 Task: Install file management extensions for organizing and managing files.
Action: Mouse moved to (981, 23)
Screenshot: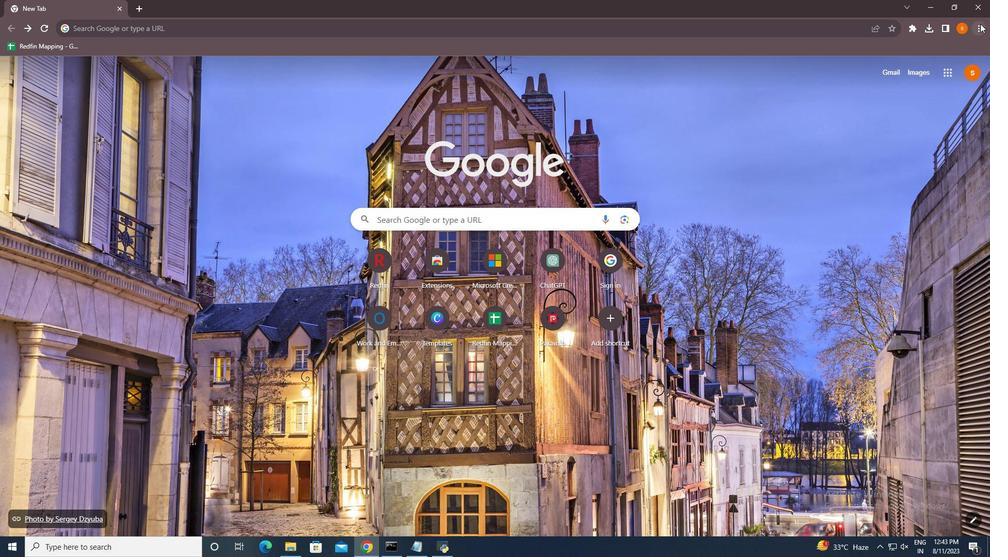
Action: Mouse pressed left at (981, 23)
Screenshot: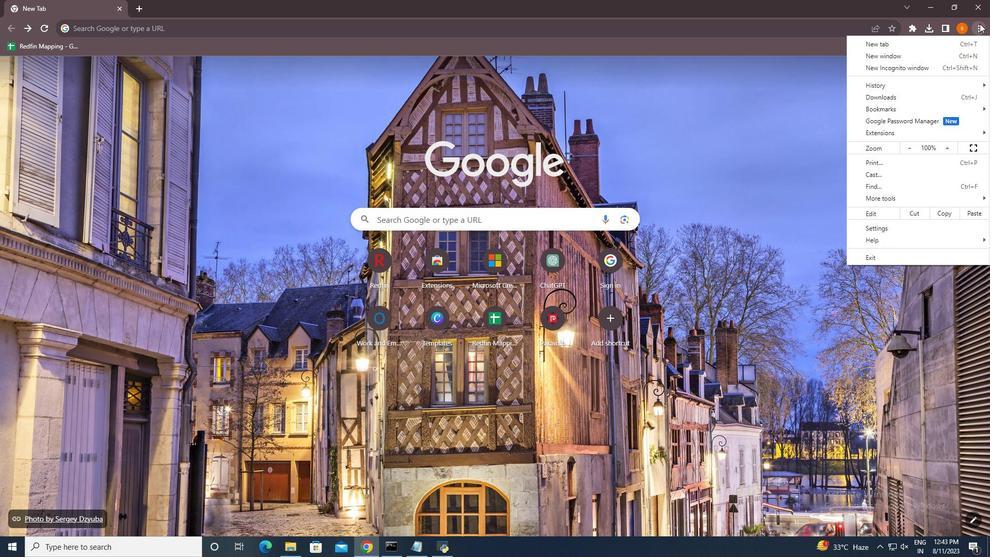 
Action: Mouse moved to (869, 130)
Screenshot: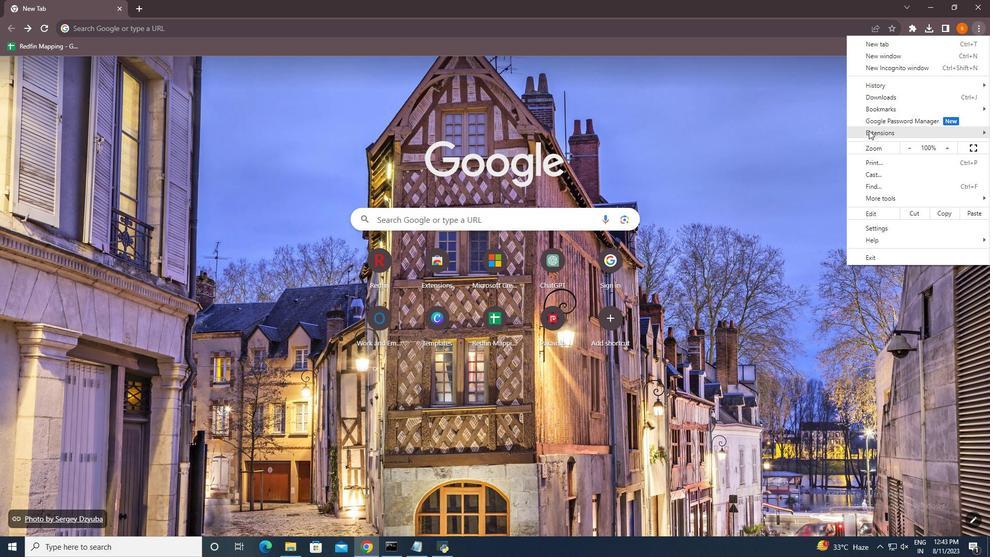 
Action: Mouse pressed left at (869, 130)
Screenshot: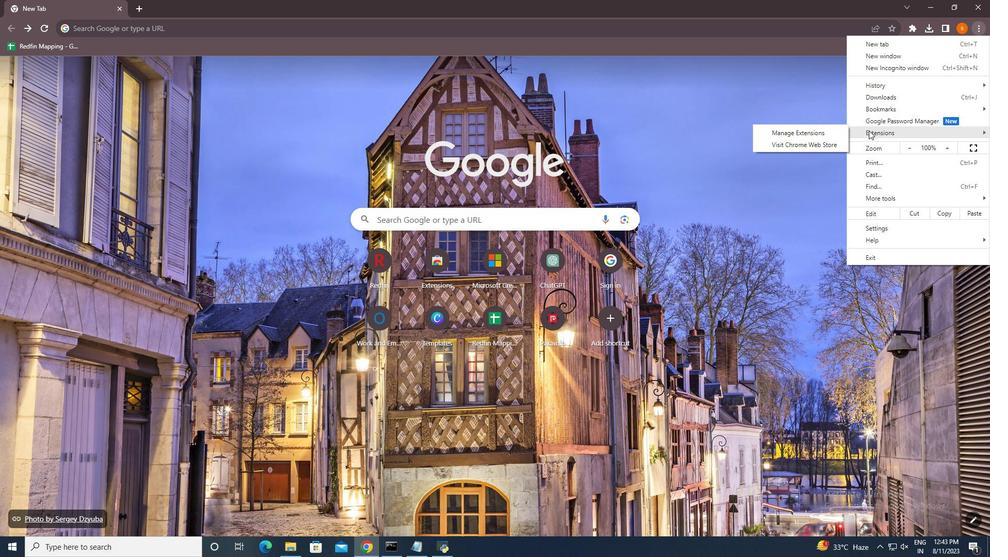 
Action: Mouse moved to (810, 141)
Screenshot: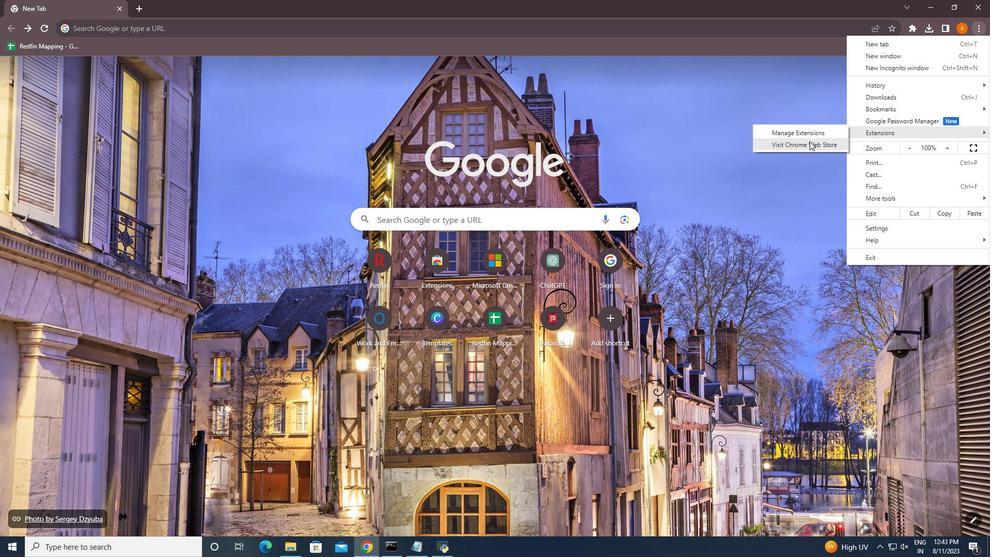 
Action: Mouse pressed left at (810, 141)
Screenshot: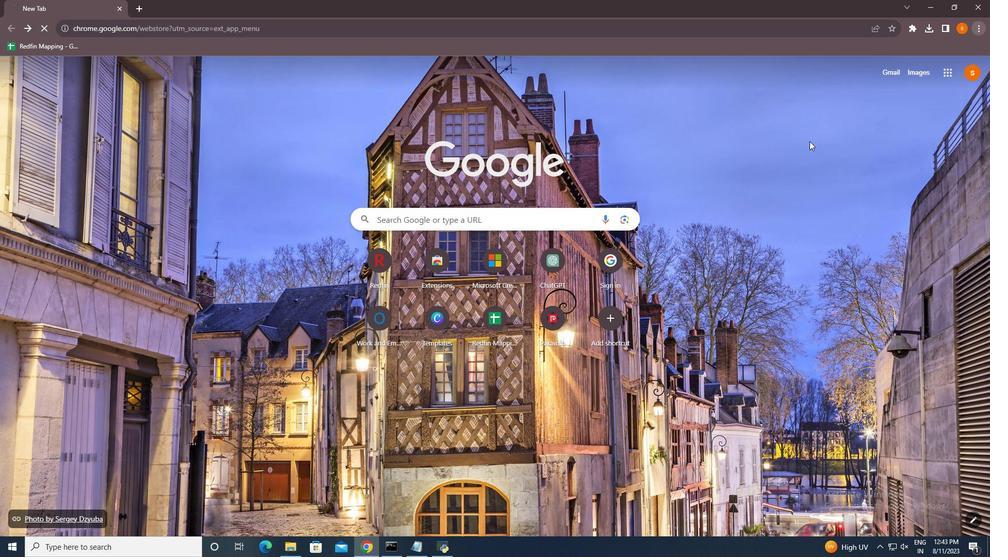 
Action: Mouse moved to (222, 92)
Screenshot: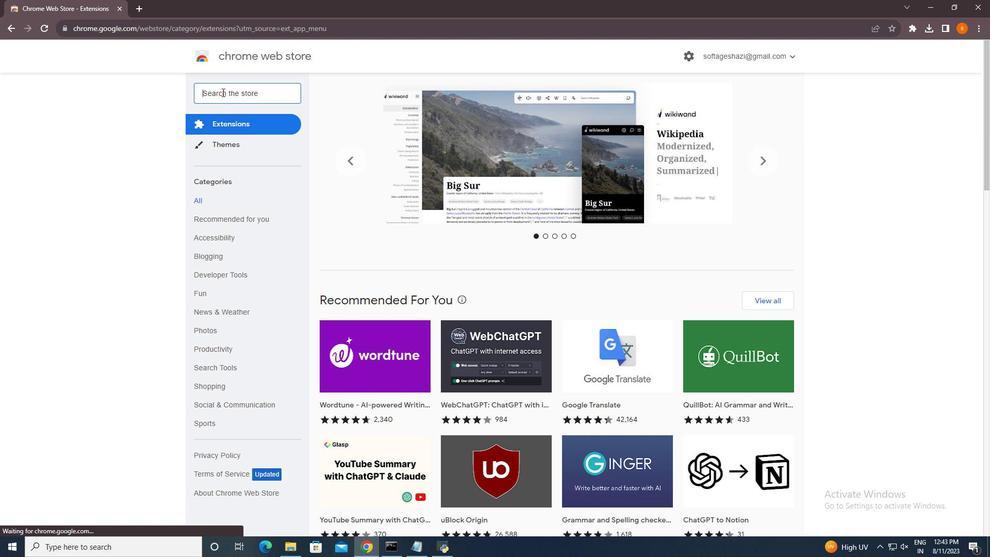 
Action: Mouse pressed left at (222, 92)
Screenshot: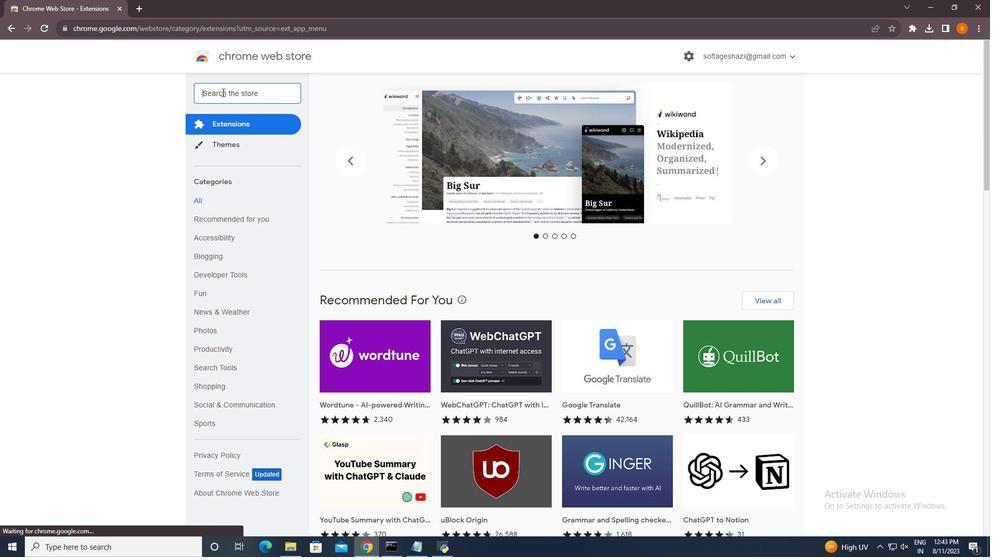 
Action: Key pressed <Key.shift>File<Key.space>managemeb<Key.backspace>nt<Key.enter>
Screenshot: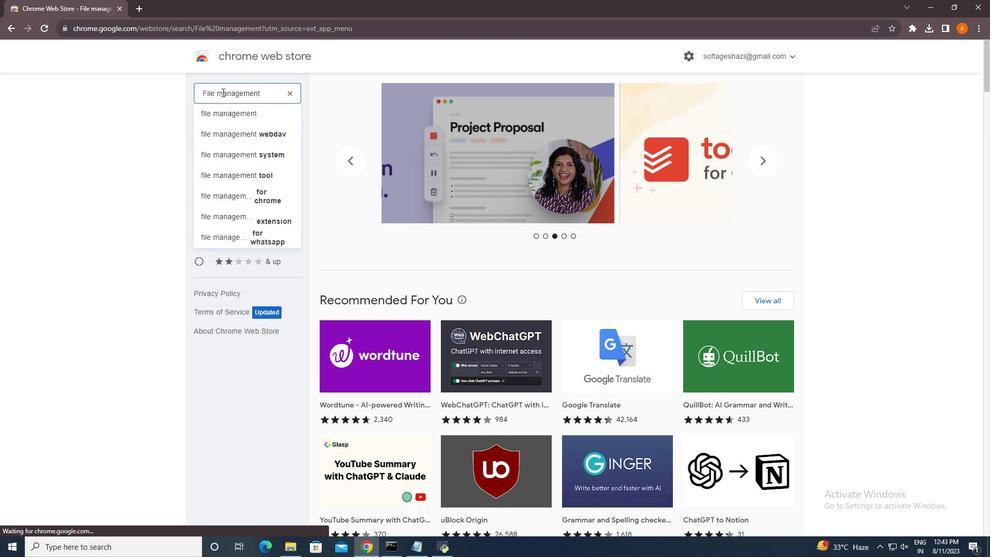 
Action: Mouse moved to (197, 148)
Screenshot: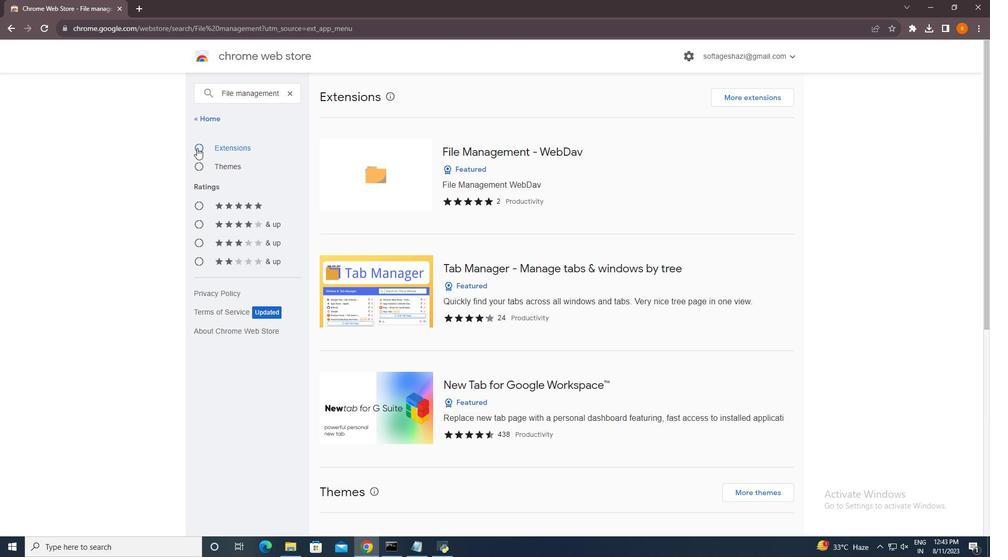 
Action: Mouse pressed left at (197, 148)
Screenshot: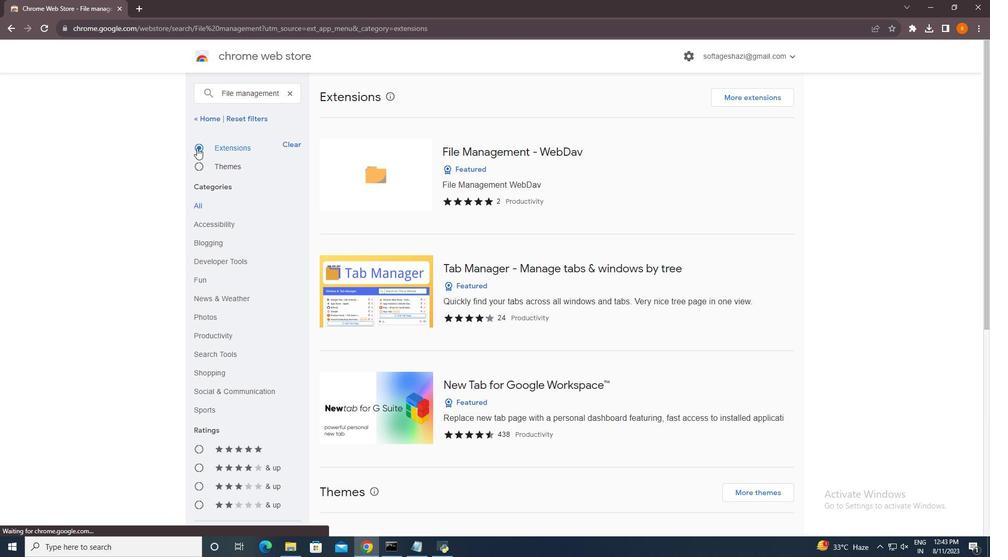 
Action: Mouse moved to (497, 104)
Screenshot: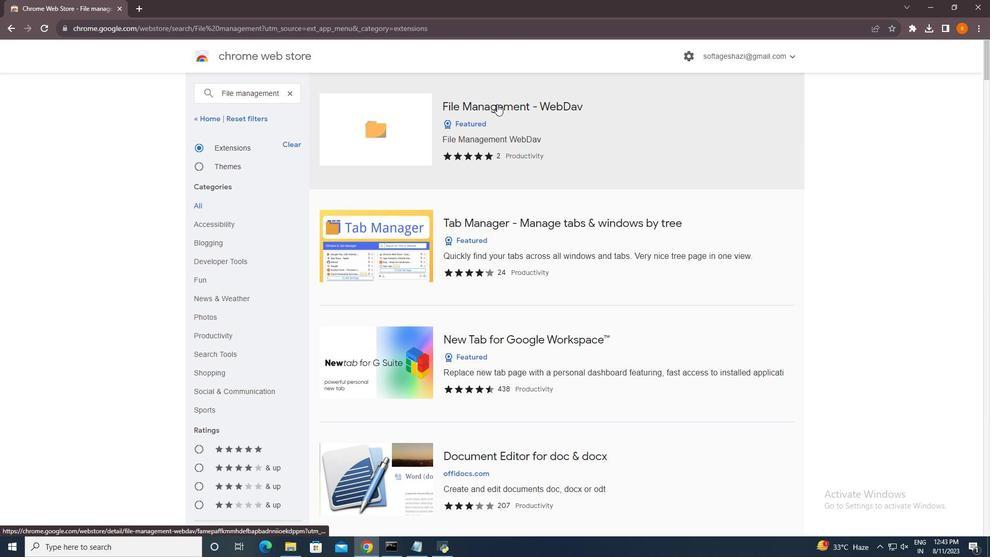 
Action: Mouse pressed left at (497, 104)
Screenshot: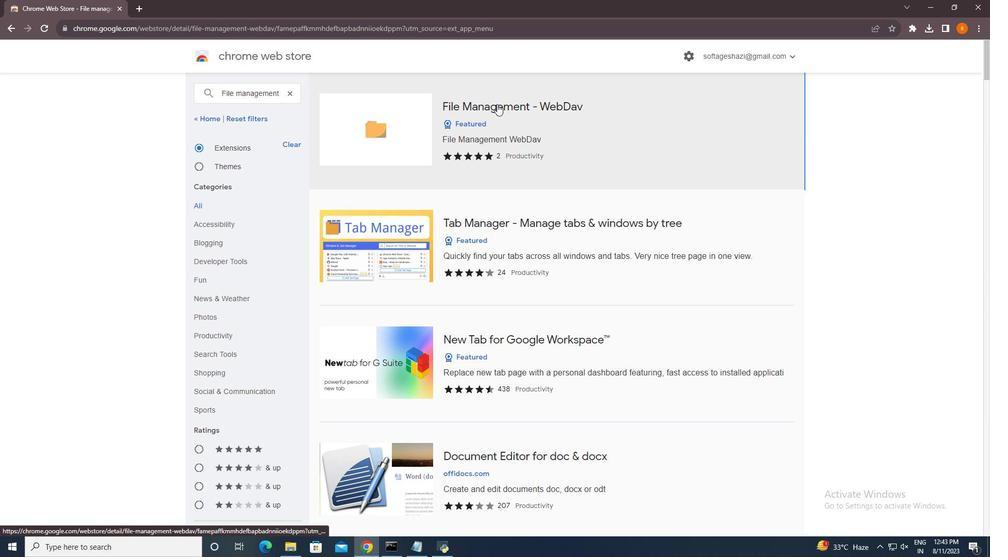 
Action: Mouse moved to (720, 125)
Screenshot: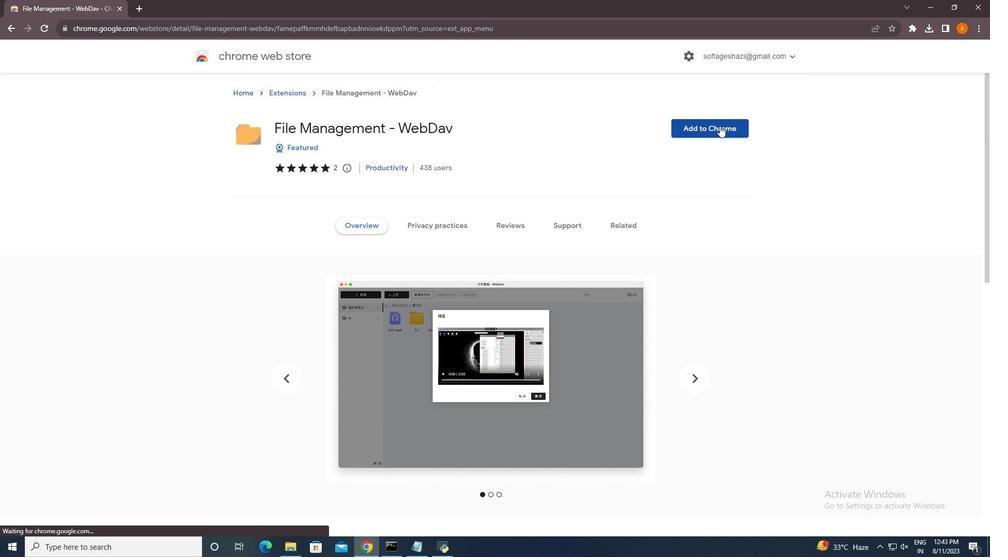 
Action: Mouse pressed left at (720, 125)
Screenshot: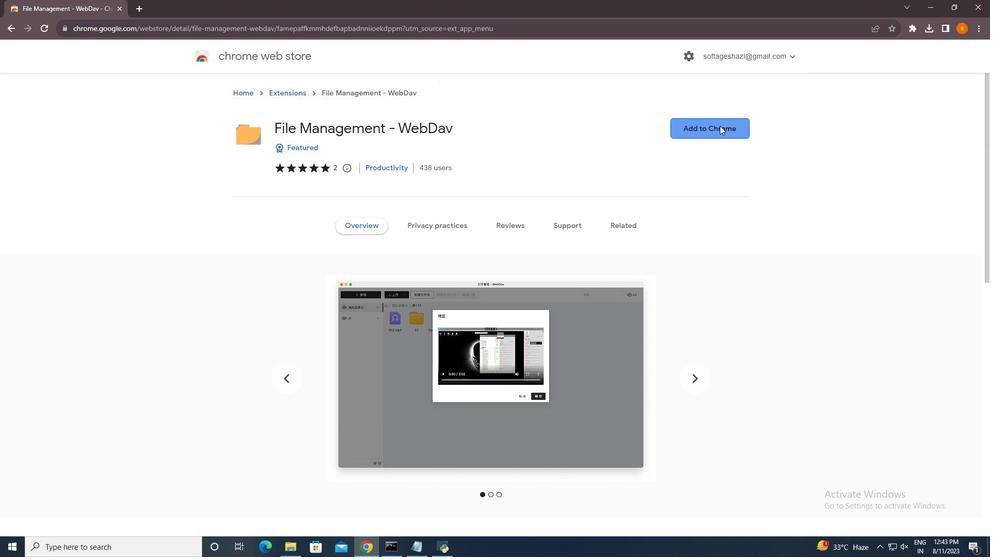 
Action: Mouse moved to (511, 131)
Screenshot: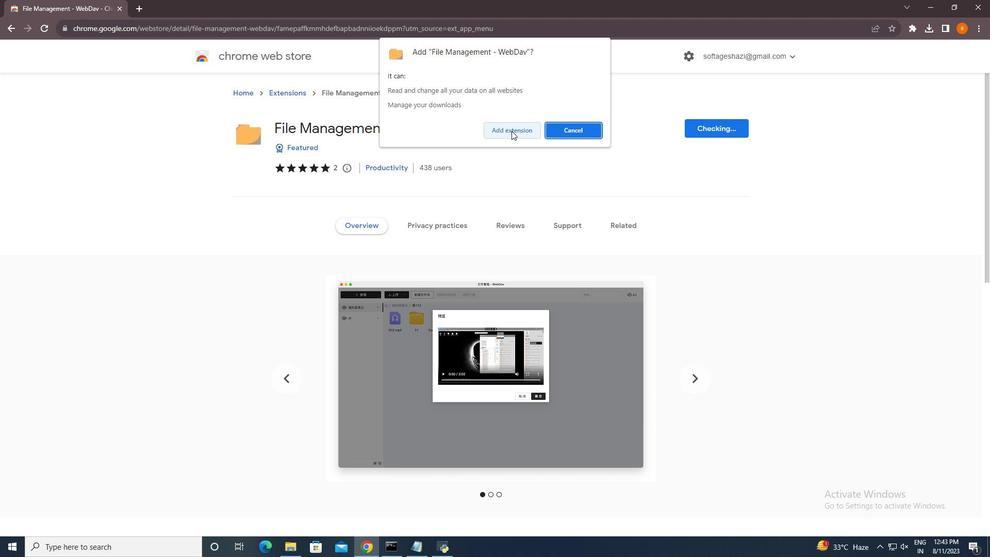 
Action: Mouse pressed left at (511, 131)
Screenshot: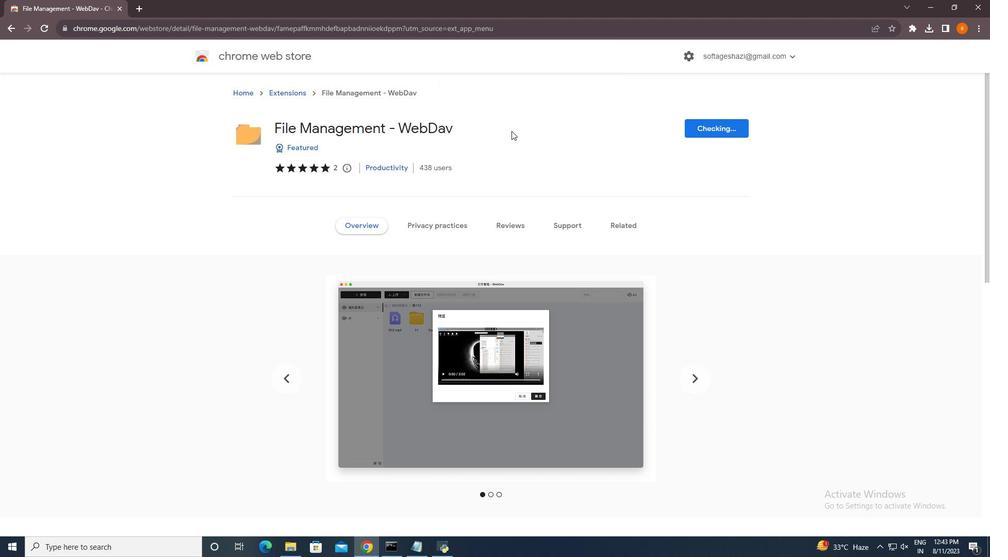 
Action: Mouse moved to (834, 48)
Screenshot: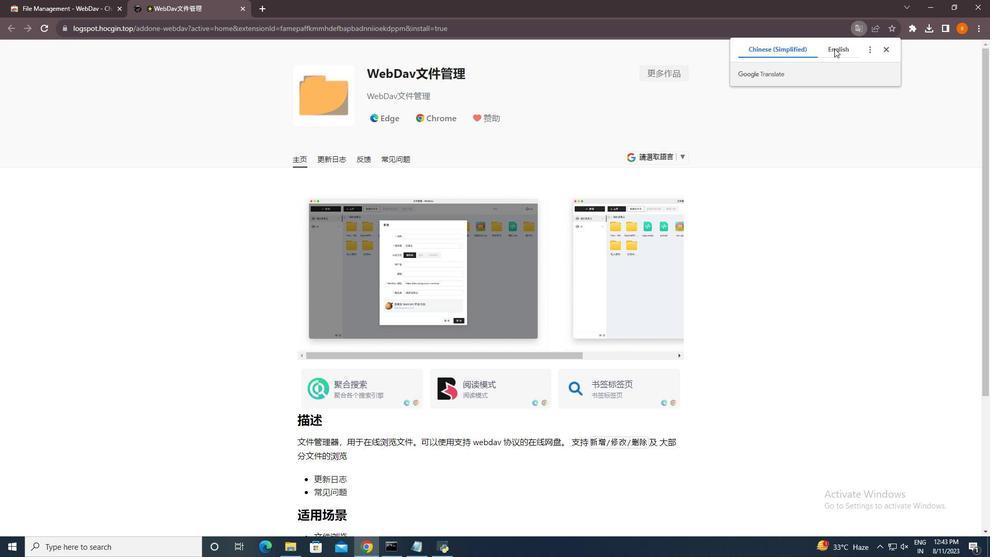 
Action: Mouse pressed left at (834, 48)
Screenshot: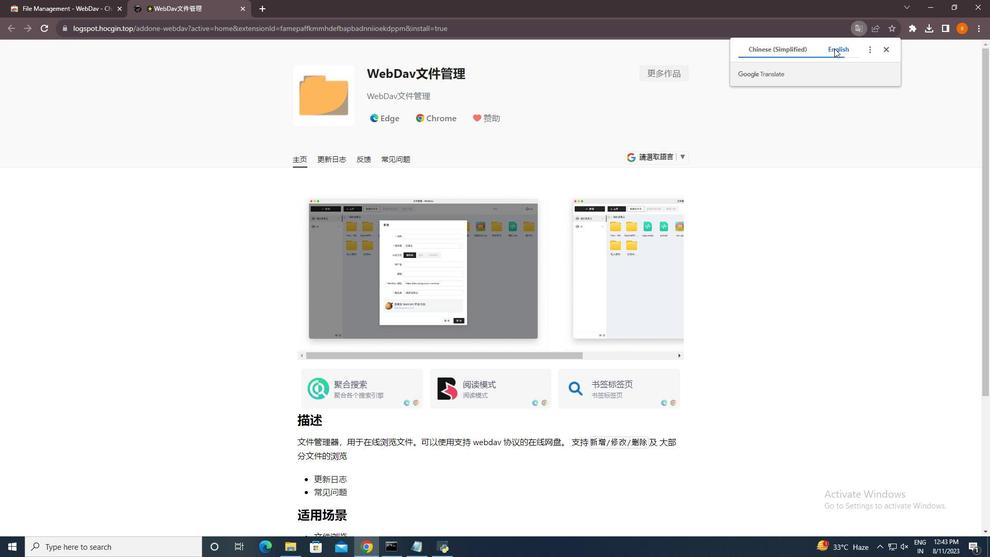 
Action: Mouse moved to (444, 260)
Screenshot: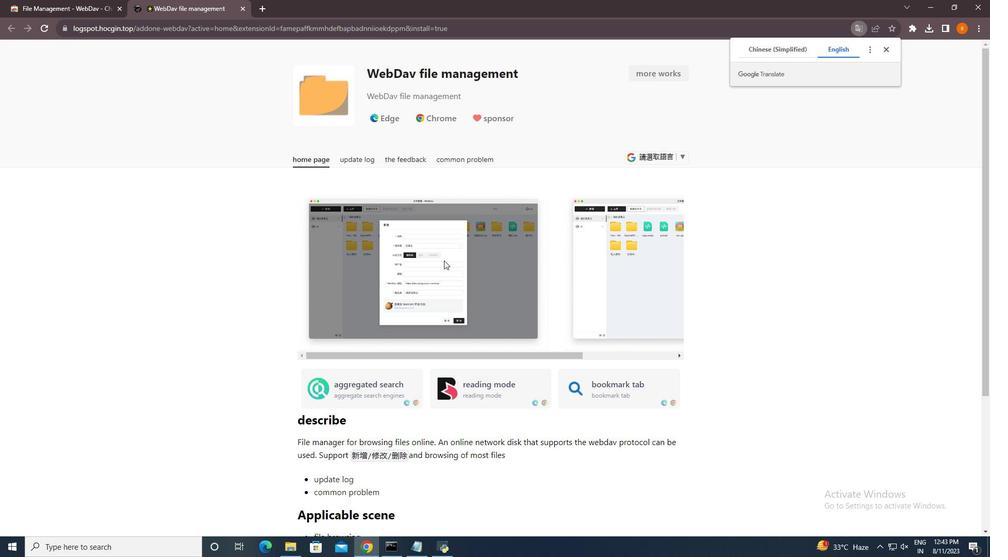 
Action: Mouse scrolled (444, 260) with delta (0, 0)
Screenshot: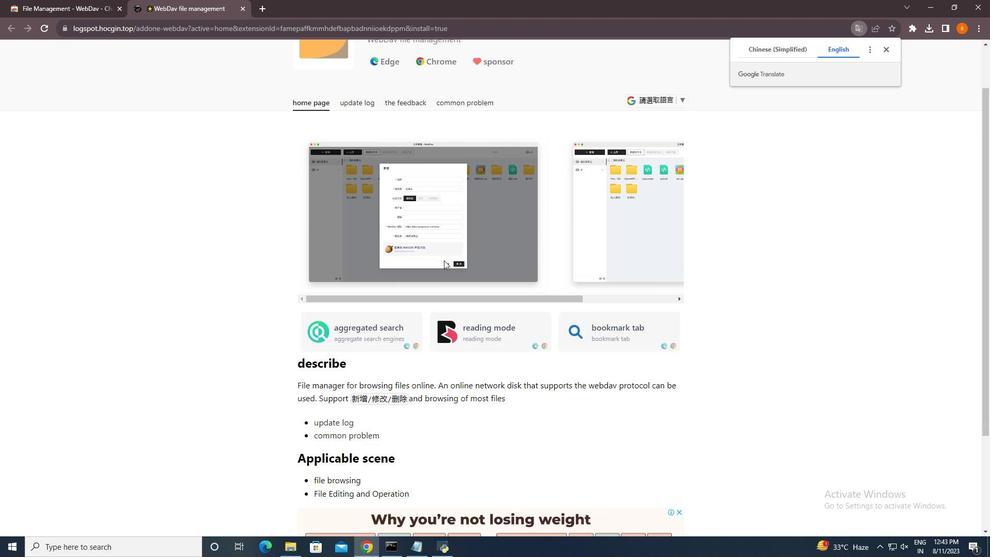 
Action: Mouse scrolled (444, 260) with delta (0, 0)
Screenshot: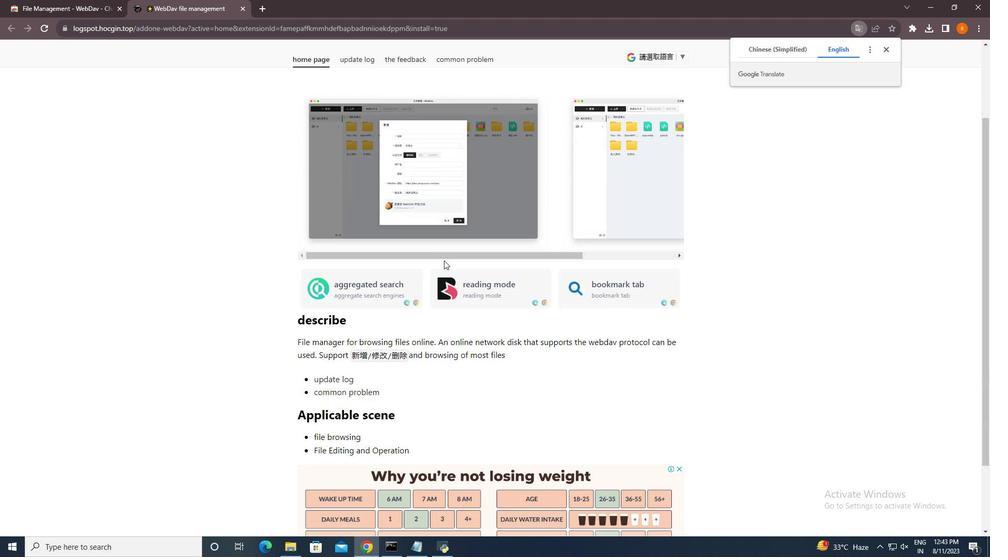 
Action: Mouse scrolled (444, 260) with delta (0, 0)
Screenshot: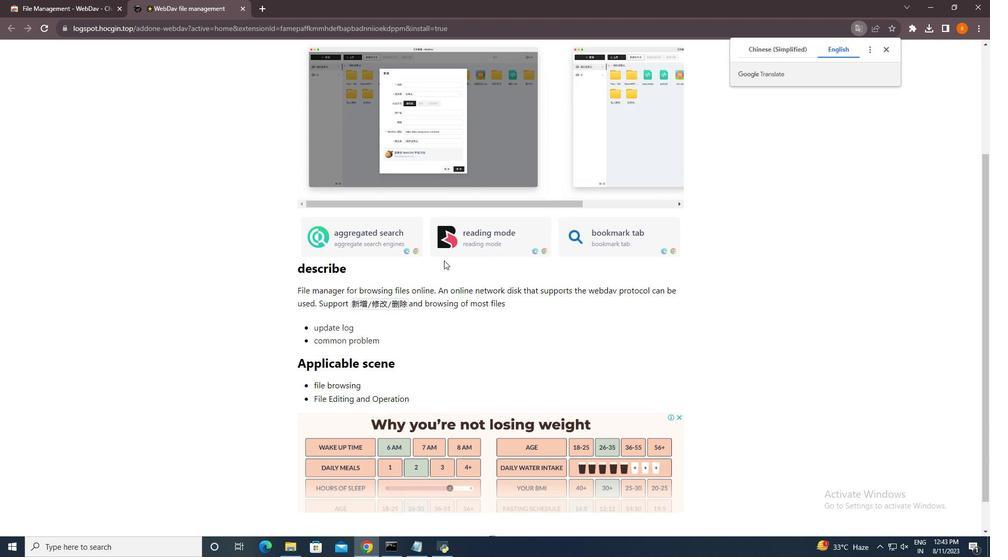 
Action: Mouse scrolled (444, 260) with delta (0, 0)
Screenshot: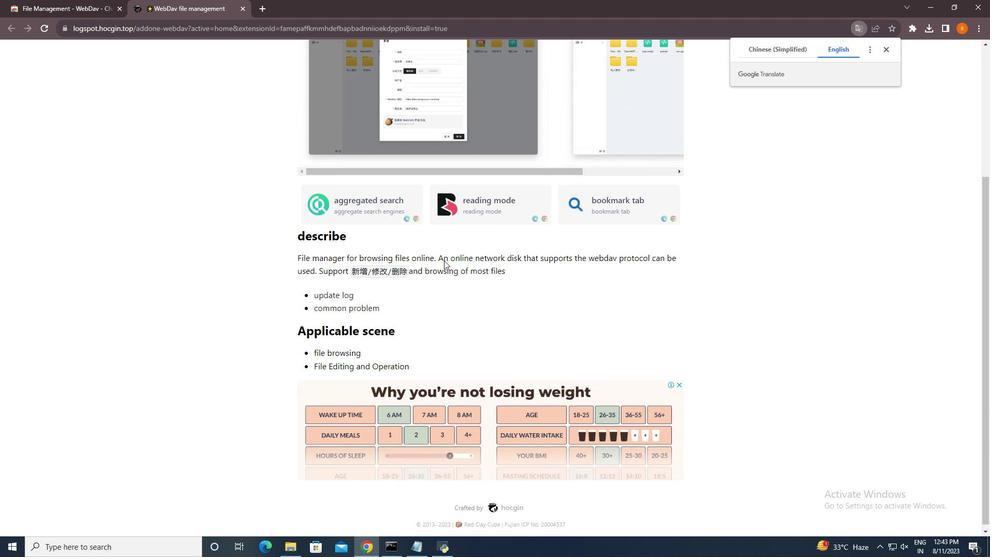 
Action: Mouse scrolled (444, 260) with delta (0, 0)
Screenshot: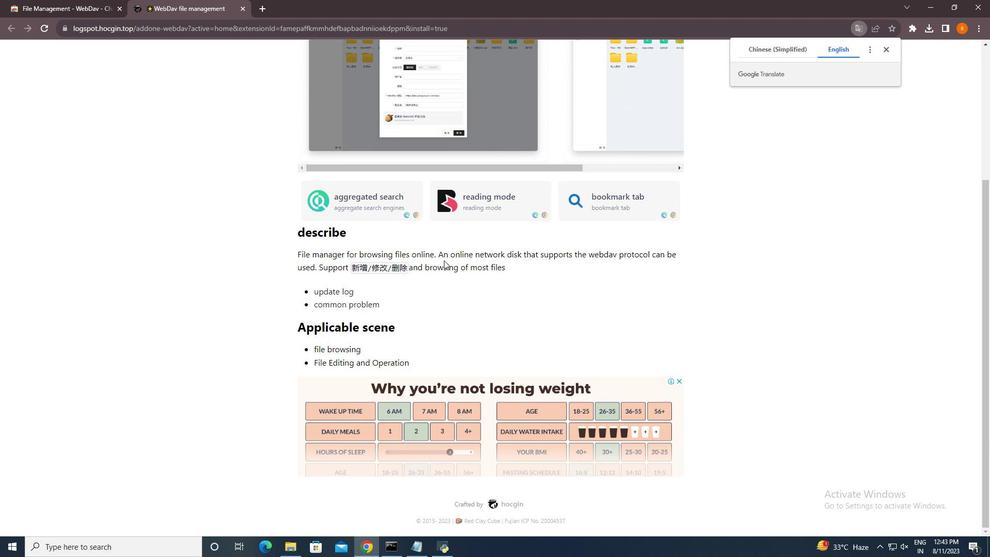 
Action: Mouse scrolled (444, 260) with delta (0, 0)
Screenshot: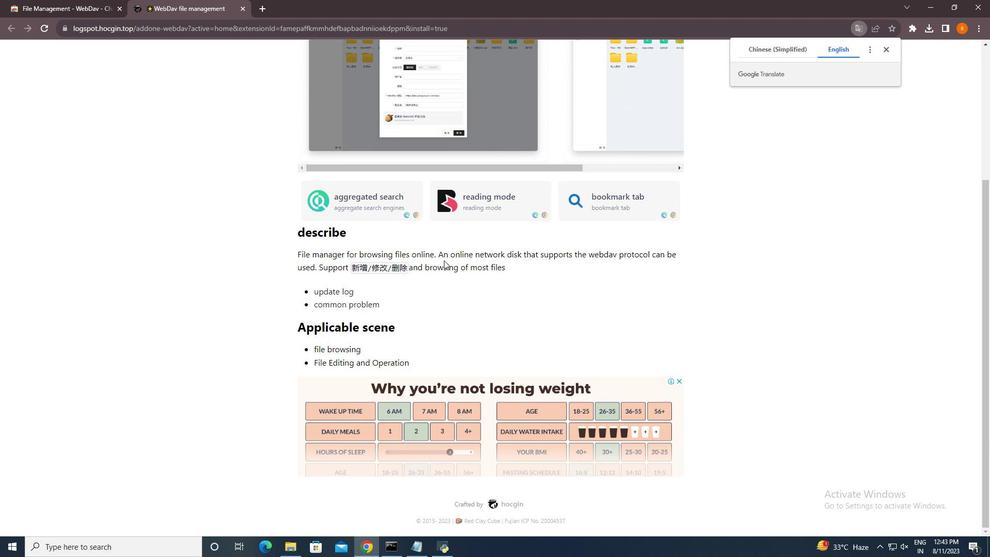 
Action: Mouse scrolled (444, 260) with delta (0, 0)
Screenshot: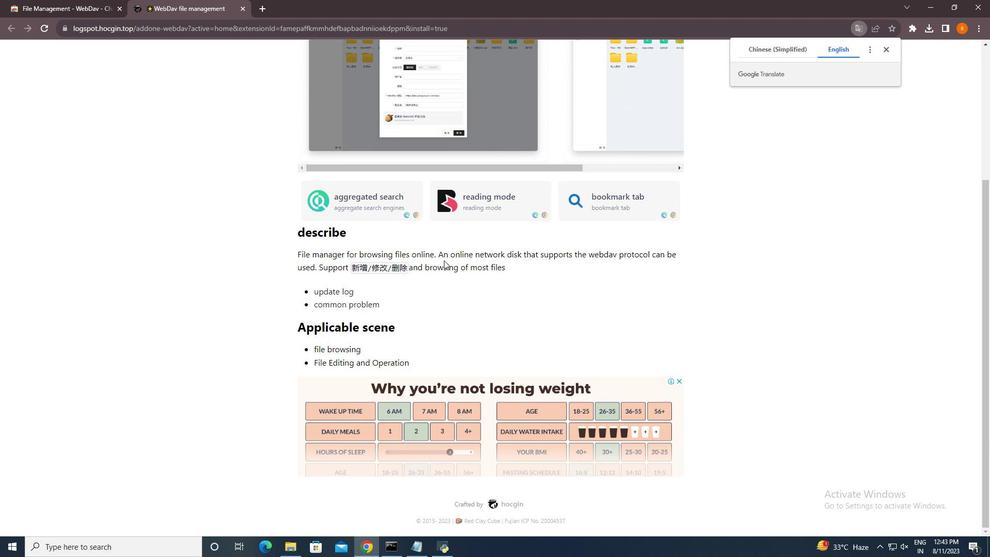 
Action: Mouse scrolled (444, 260) with delta (0, 0)
Screenshot: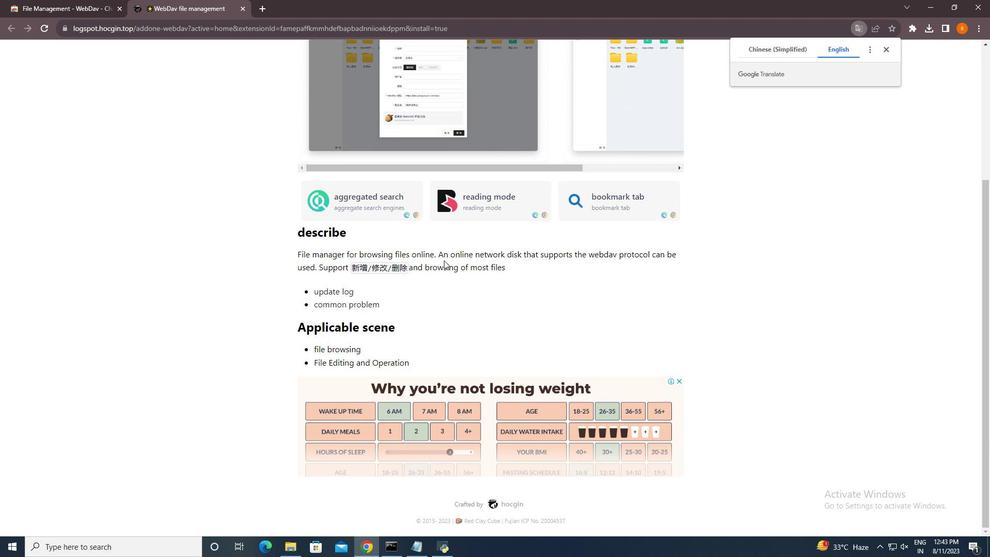 
Action: Mouse scrolled (444, 260) with delta (0, 0)
Screenshot: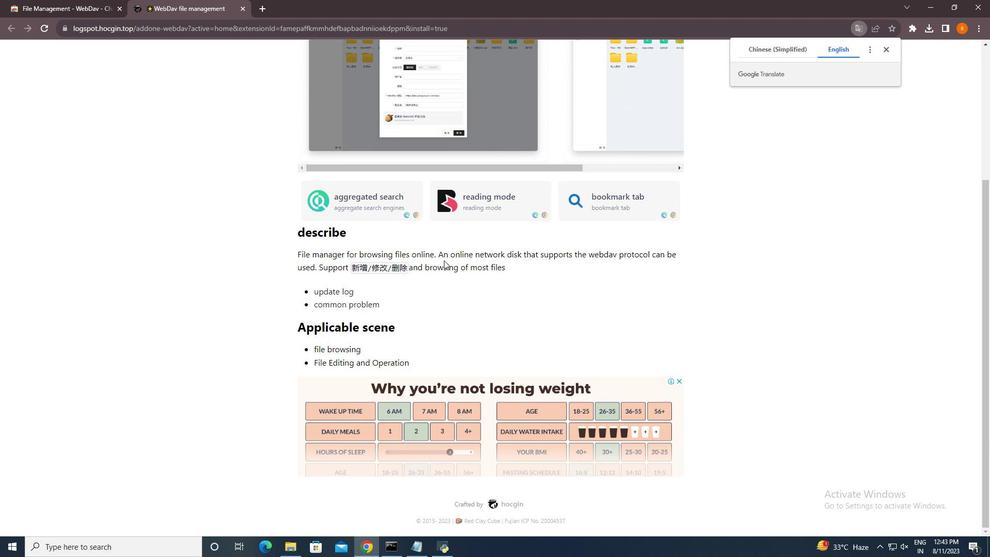 
Action: Mouse scrolled (444, 260) with delta (0, 0)
Screenshot: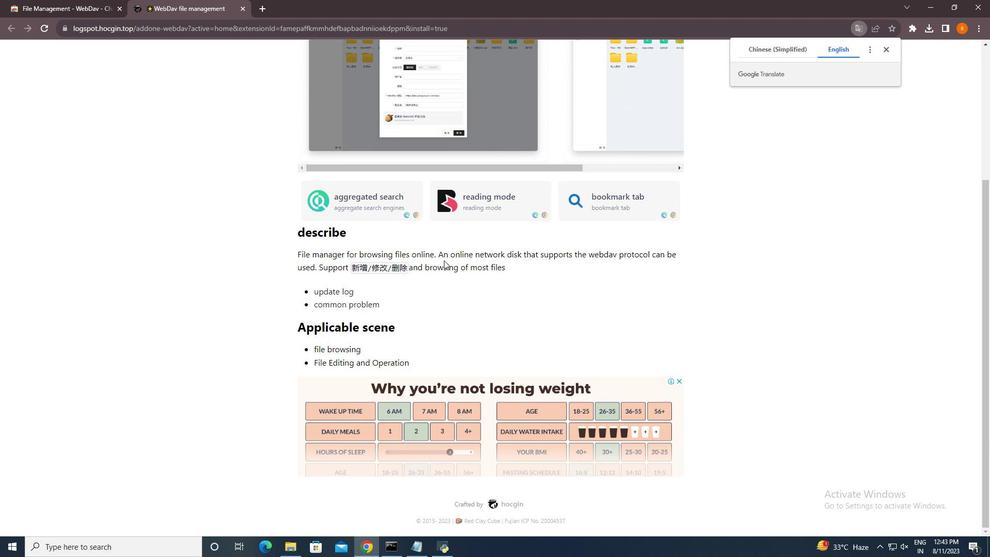 
Action: Mouse scrolled (444, 261) with delta (0, 0)
Screenshot: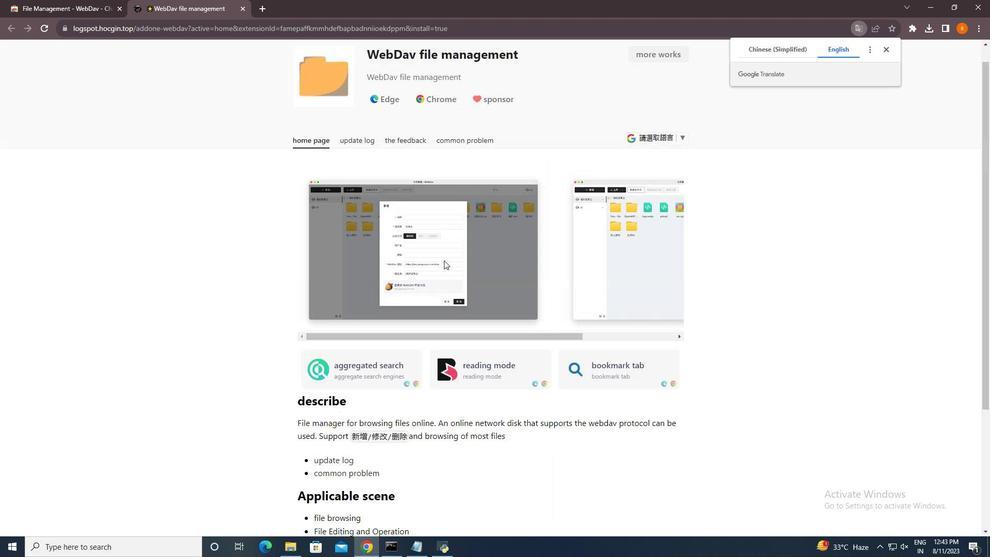 
Action: Mouse scrolled (444, 261) with delta (0, 0)
Screenshot: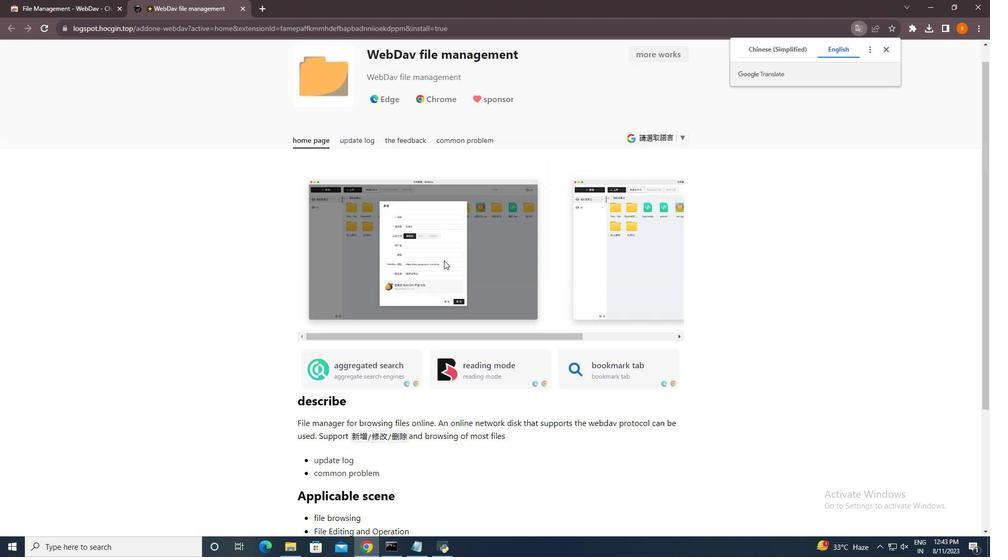 
Action: Mouse scrolled (444, 261) with delta (0, 0)
Screenshot: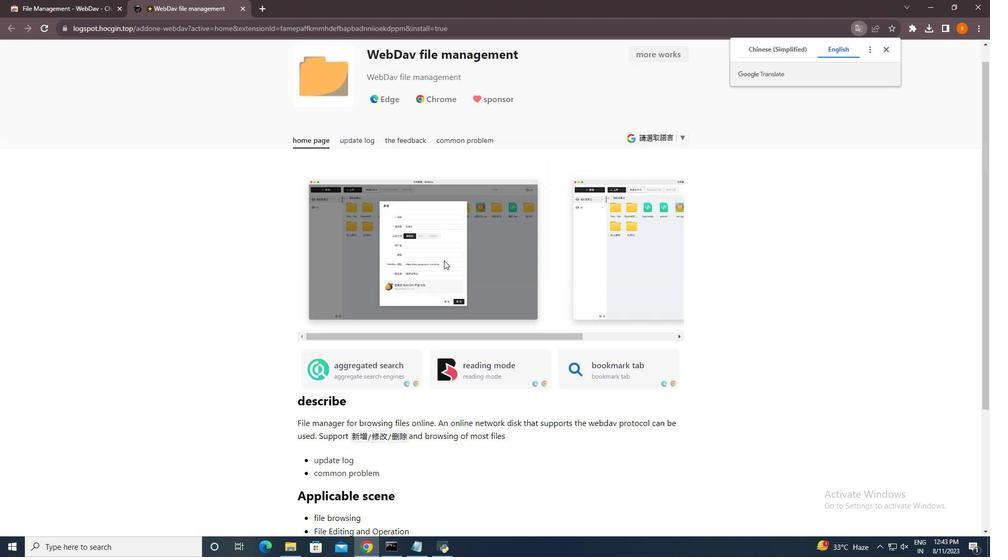 
Action: Mouse scrolled (444, 261) with delta (0, 0)
Screenshot: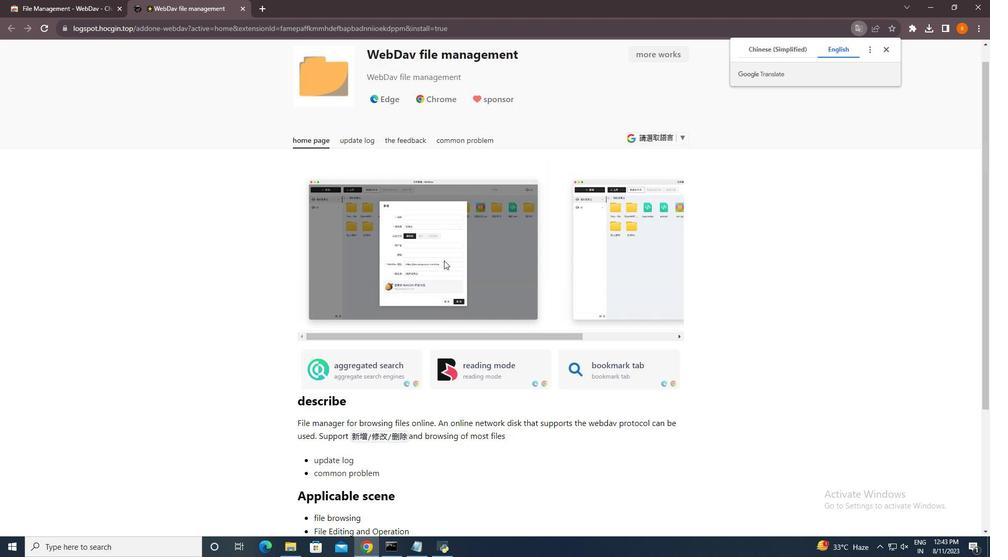 
Action: Mouse scrolled (444, 261) with delta (0, 0)
Screenshot: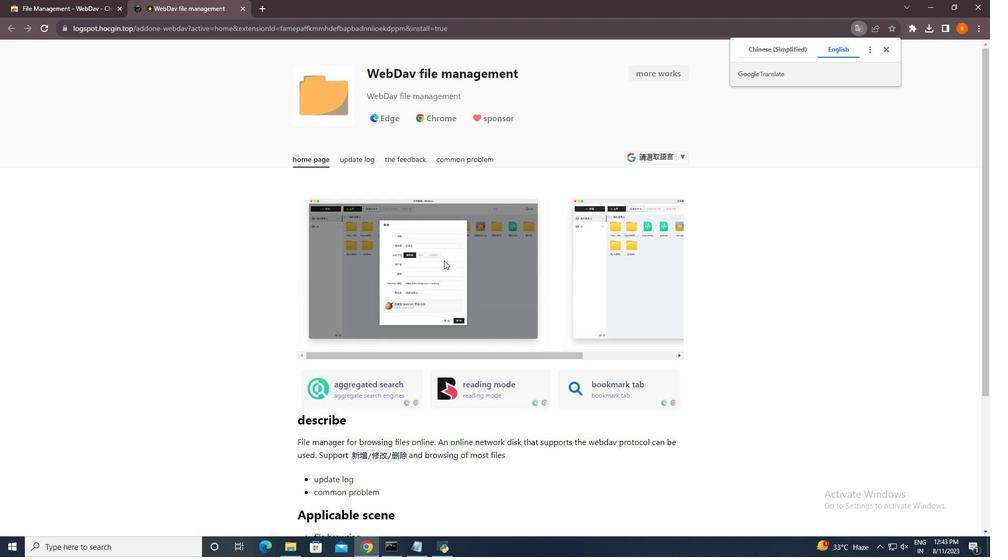 
Action: Mouse scrolled (444, 261) with delta (0, 0)
Screenshot: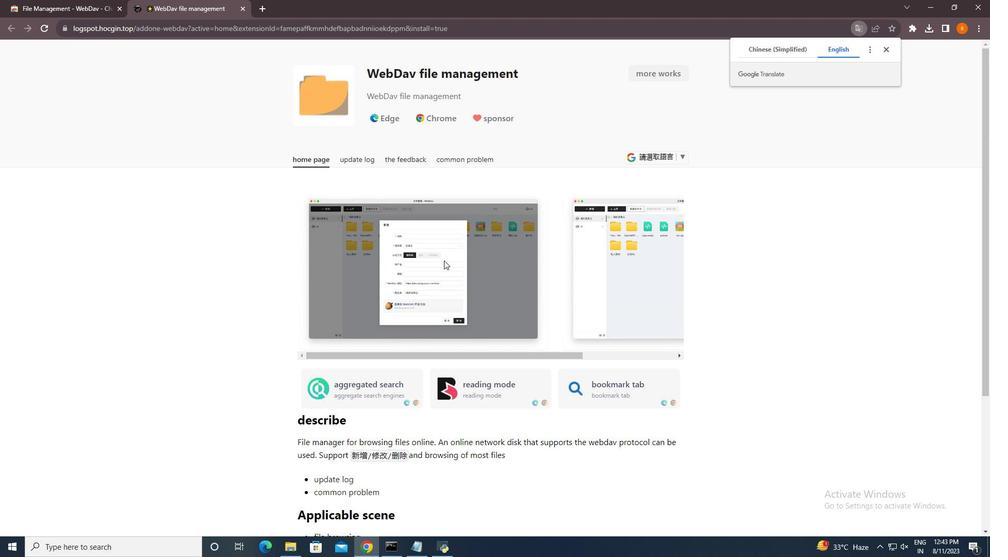 
Action: Mouse scrolled (444, 261) with delta (0, 0)
Screenshot: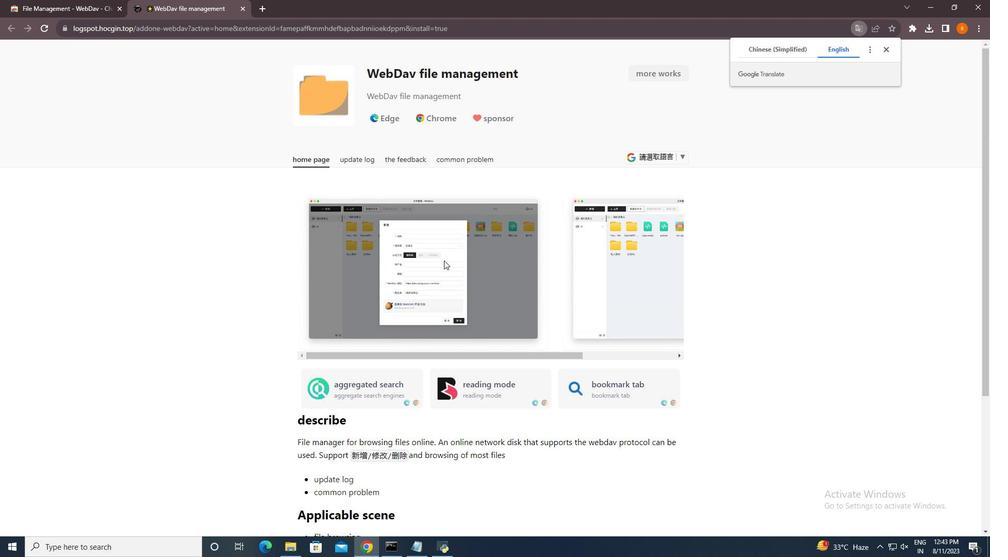 
Action: Mouse scrolled (444, 261) with delta (0, 0)
Screenshot: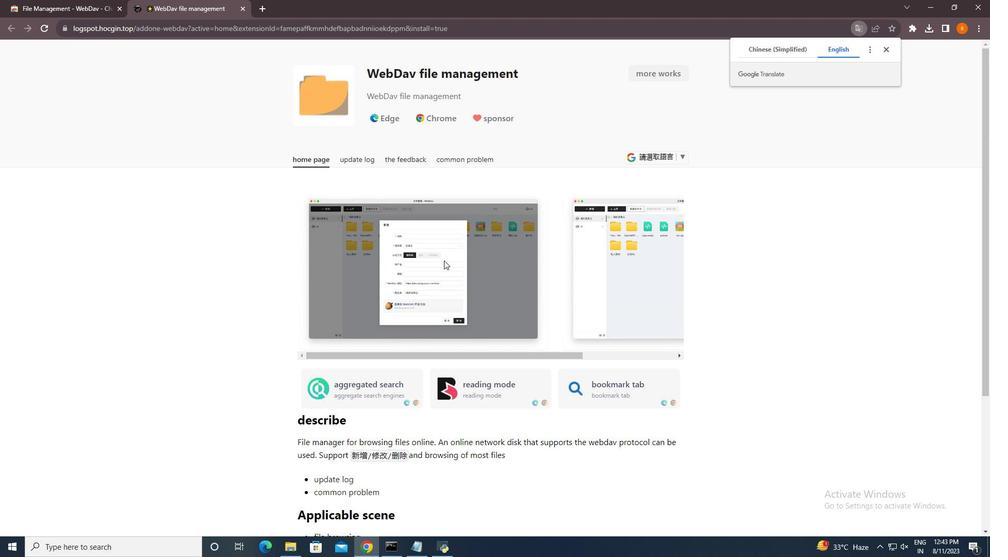 
Action: Mouse scrolled (444, 261) with delta (0, 0)
Screenshot: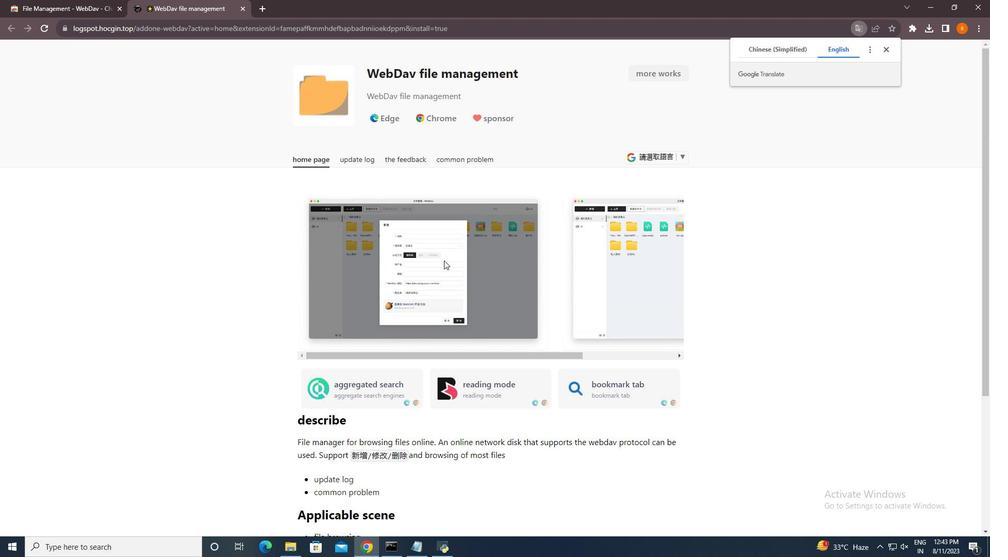 
Action: Mouse scrolled (444, 261) with delta (0, 0)
Screenshot: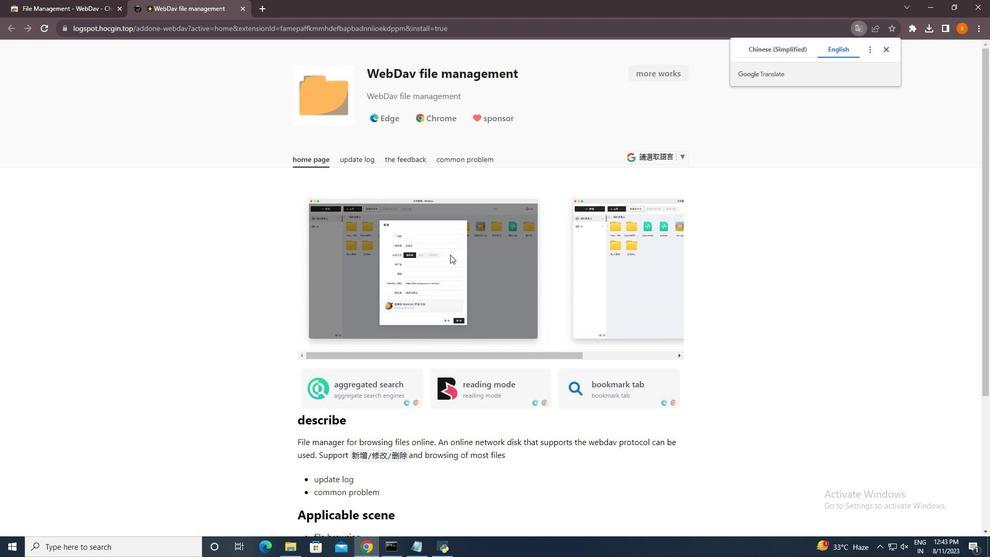 
Action: Mouse moved to (914, 26)
Screenshot: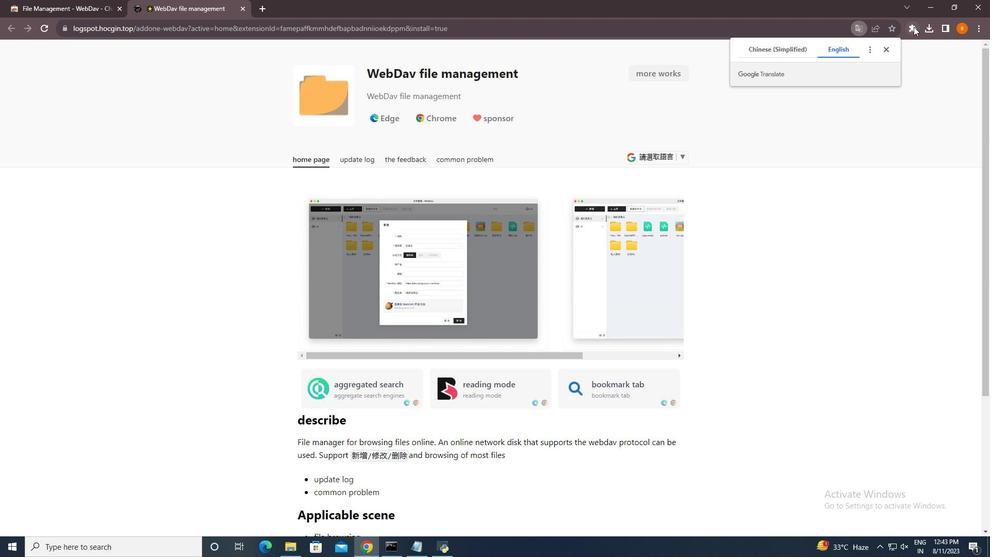 
Action: Mouse pressed left at (914, 26)
Screenshot: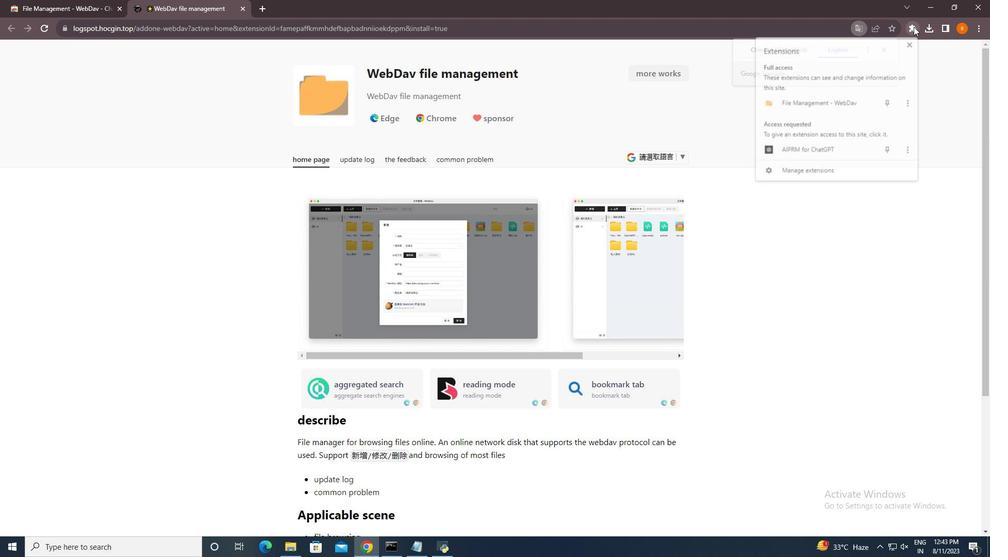 
Action: Mouse moved to (848, 107)
Screenshot: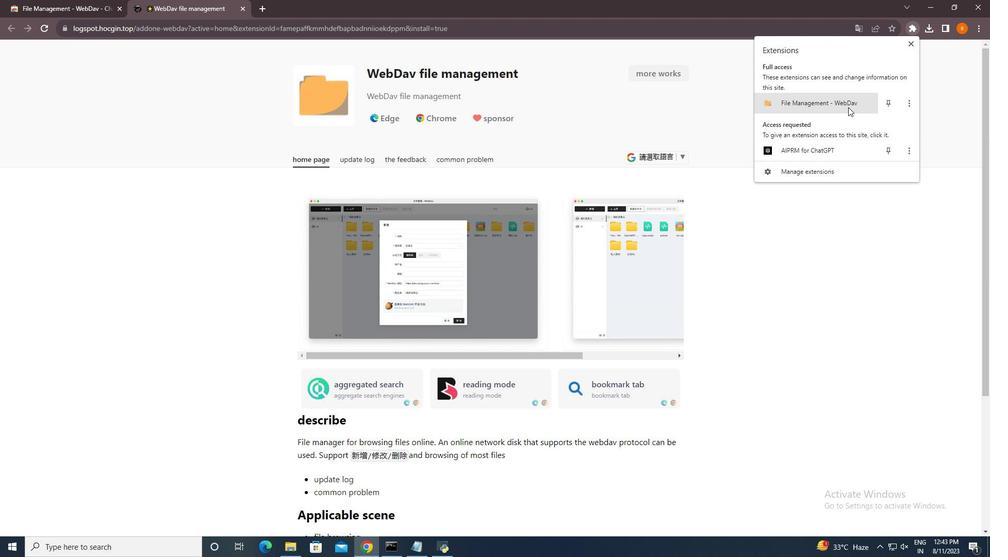
Action: Mouse pressed left at (848, 107)
Screenshot: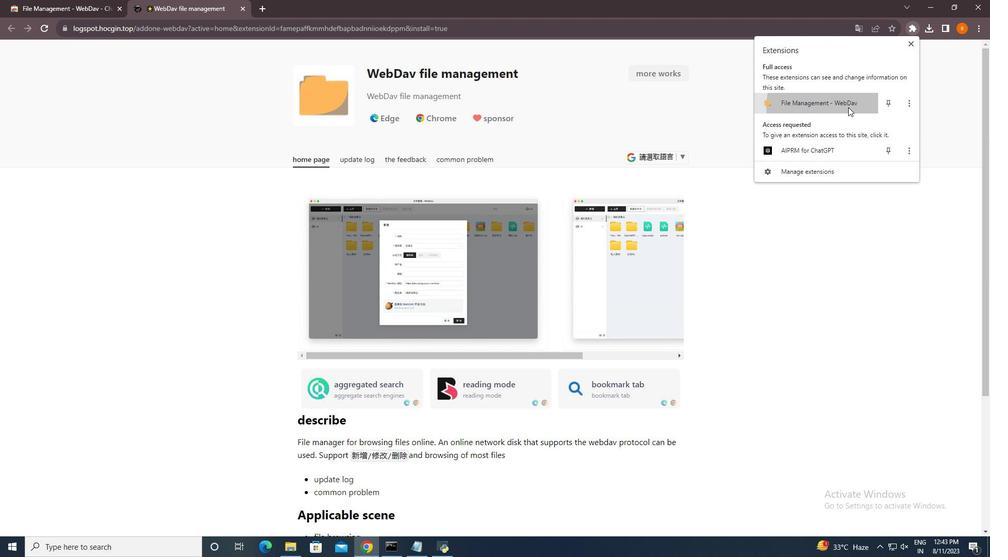 
Action: Mouse moved to (195, 213)
Screenshot: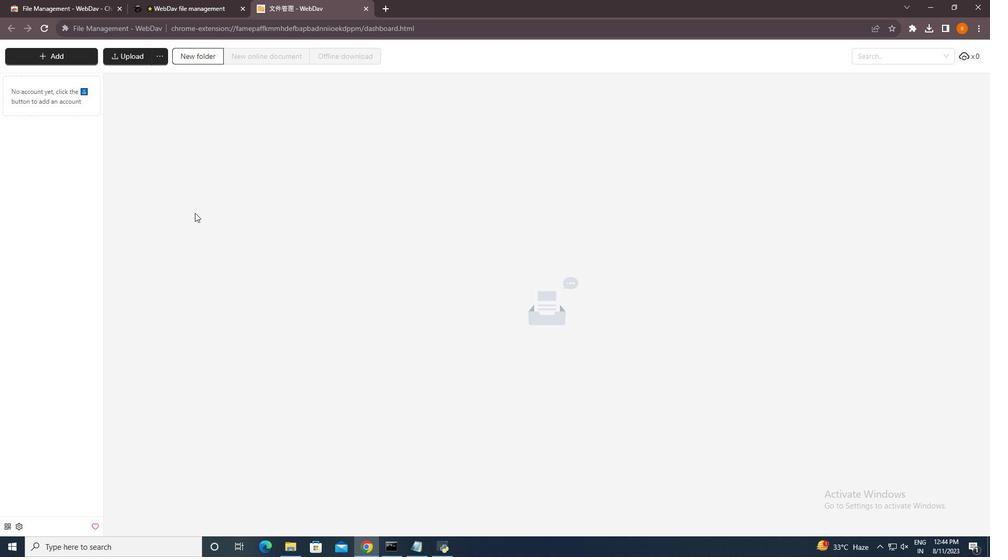 
Action: Mouse pressed left at (195, 213)
Screenshot: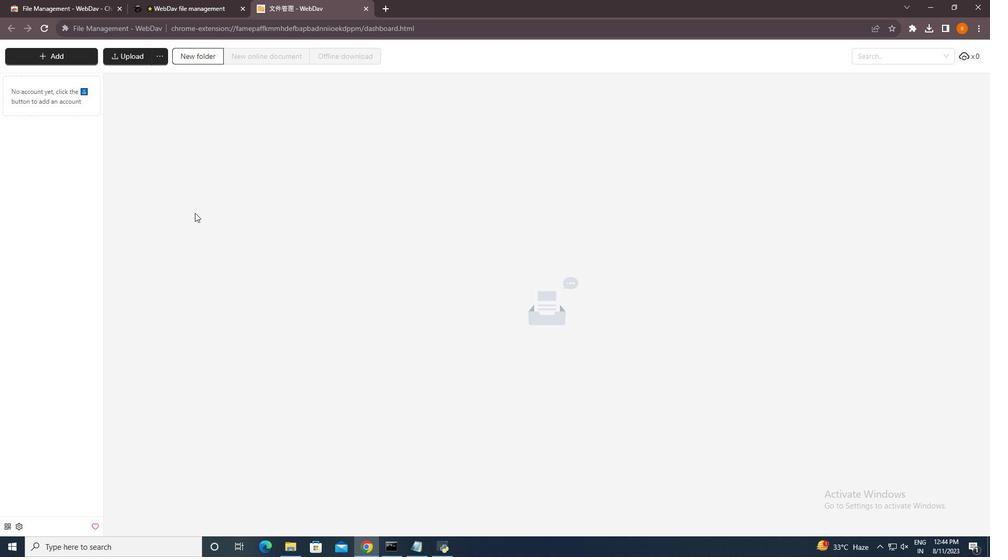 
Action: Mouse moved to (63, 50)
Screenshot: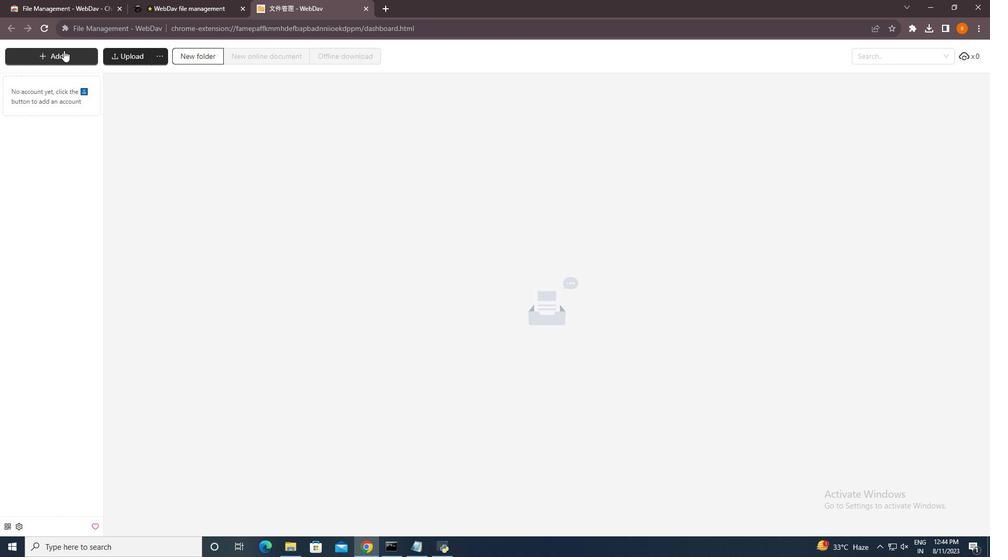 
Action: Mouse pressed left at (63, 50)
Screenshot: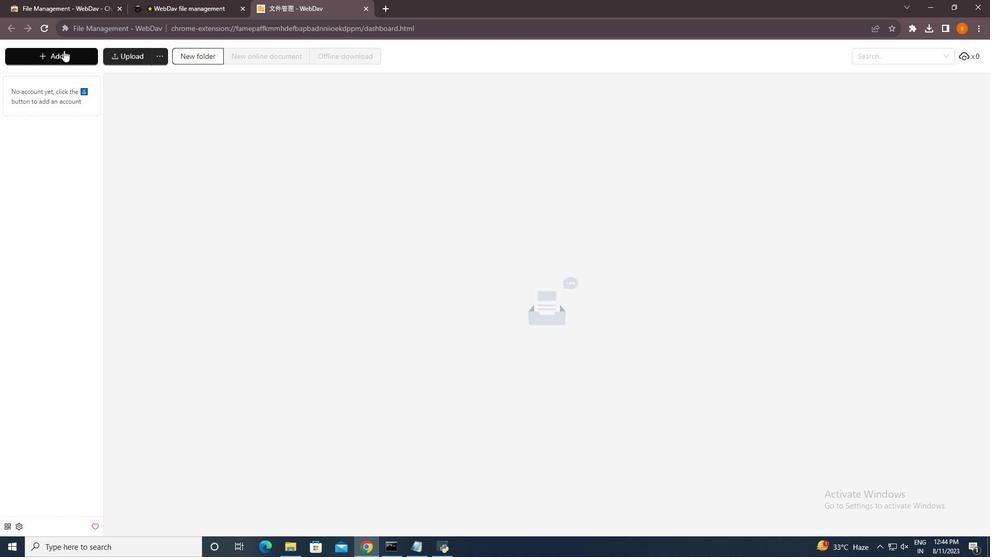 
Action: Mouse moved to (445, 126)
Screenshot: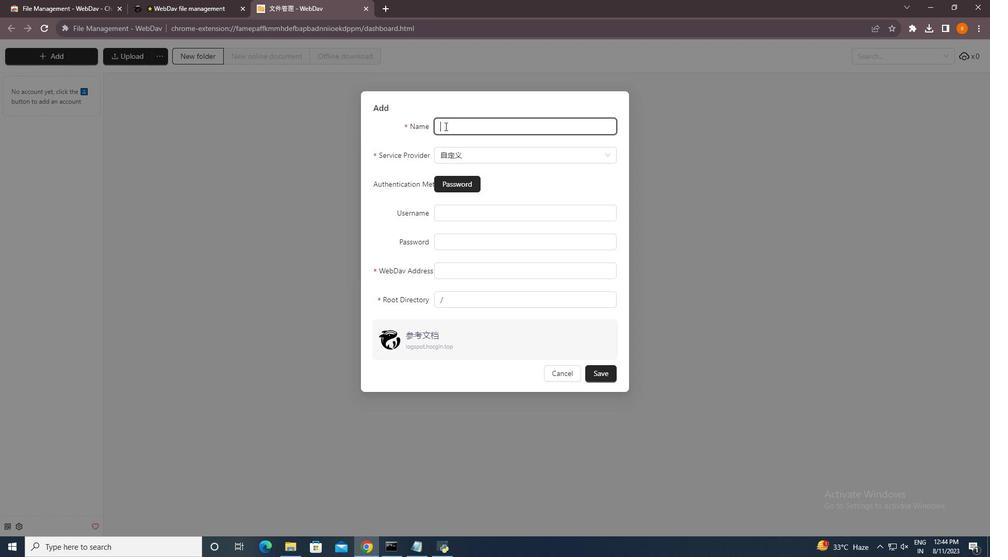 
Action: Mouse pressed left at (445, 126)
Screenshot: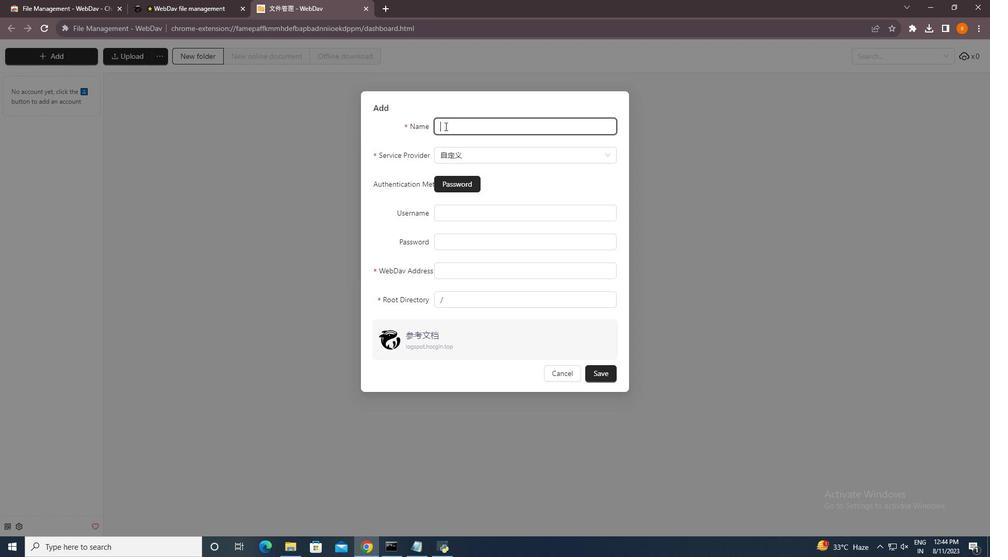 
Action: Key pressed <Key.shift>Munish
Screenshot: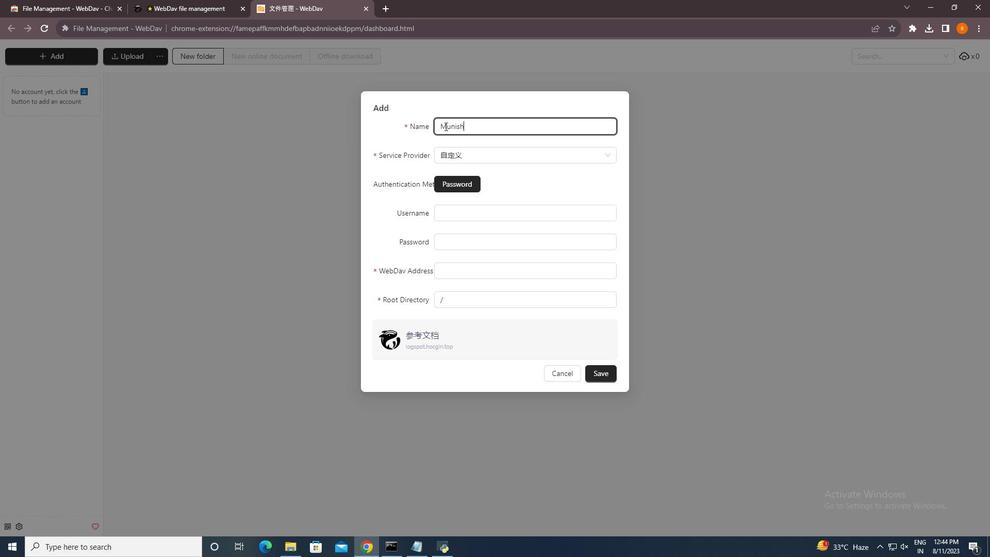 
Action: Mouse moved to (481, 151)
Screenshot: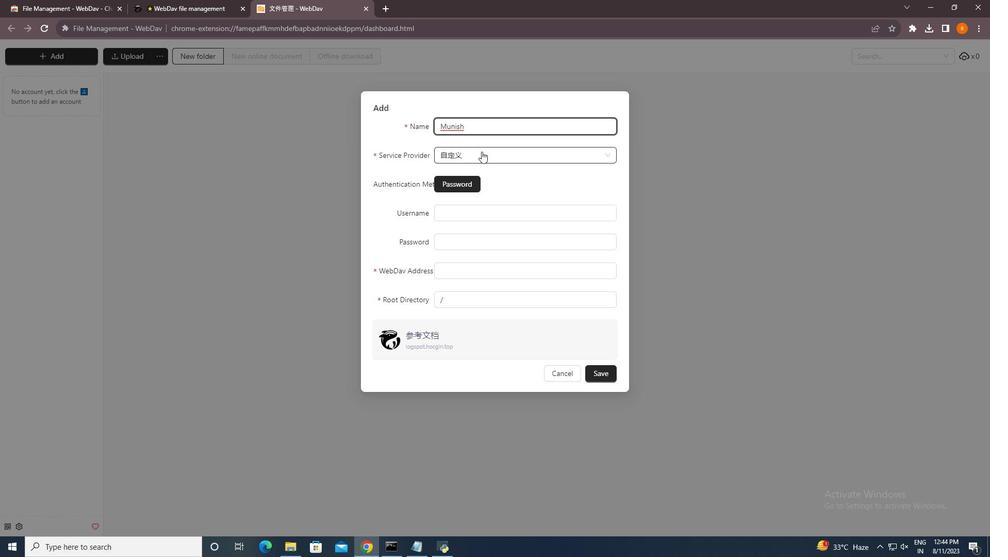 
Action: Mouse pressed left at (481, 151)
Screenshot: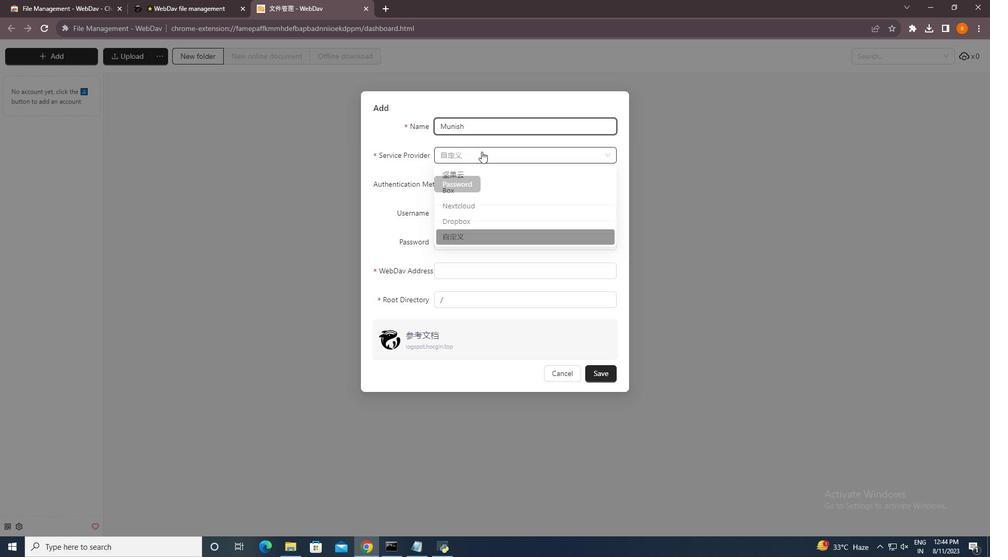
Action: Mouse moved to (458, 195)
Screenshot: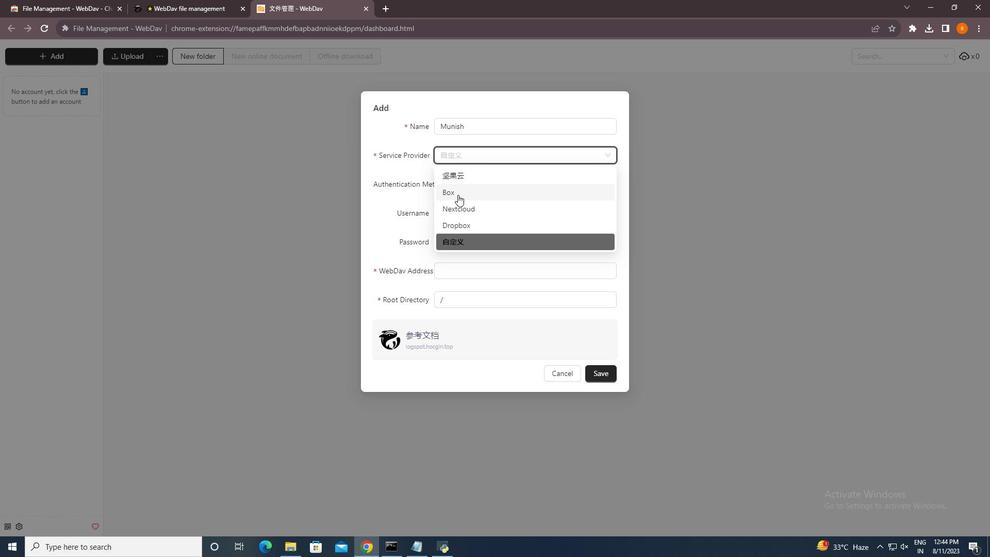 
Action: Mouse pressed left at (458, 195)
Screenshot: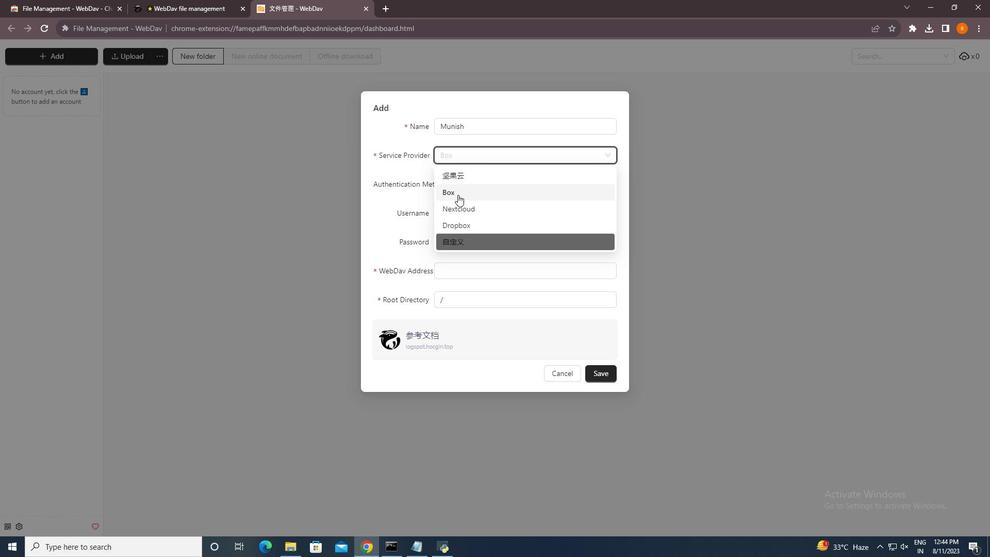 
Action: Mouse moved to (449, 216)
Screenshot: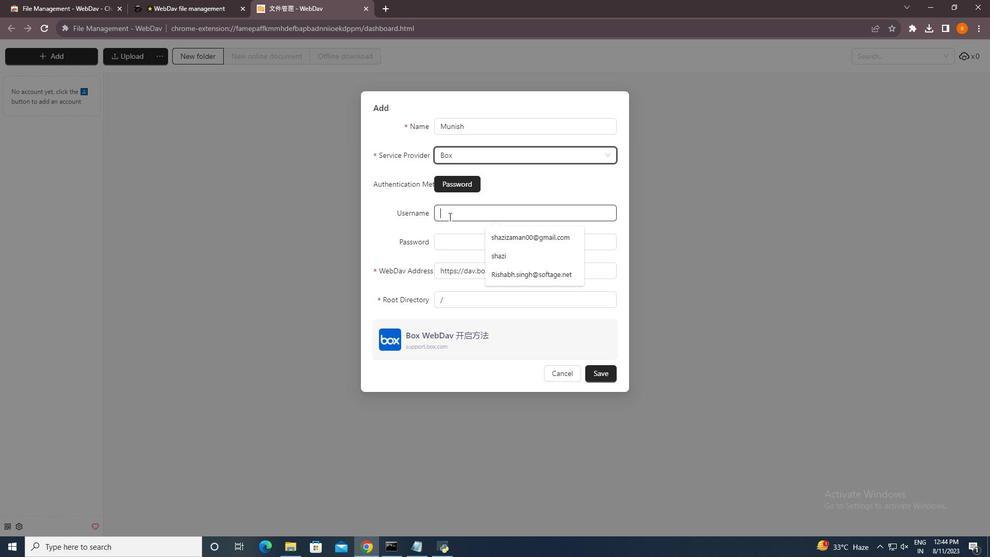 
Action: Mouse pressed left at (449, 216)
Screenshot: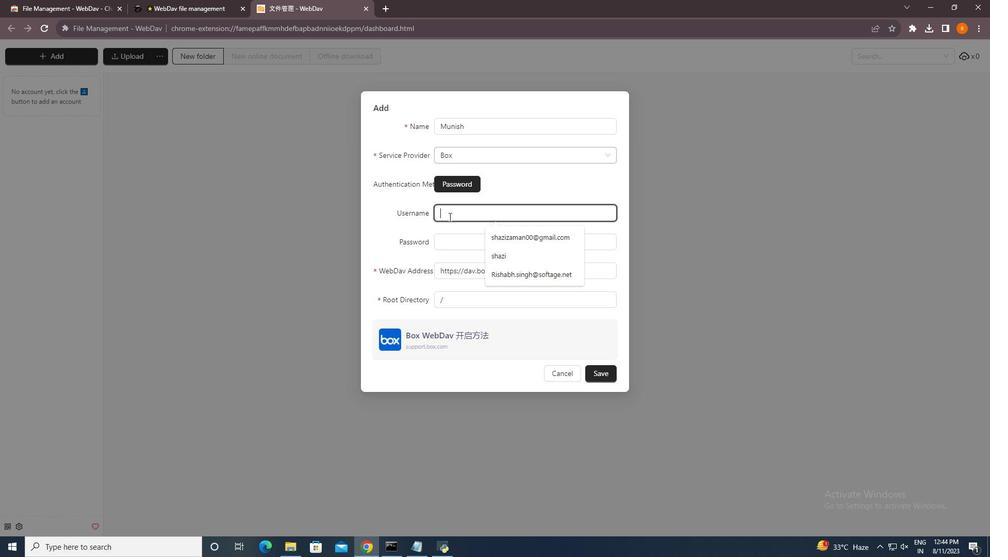 
Action: Mouse moved to (497, 232)
Screenshot: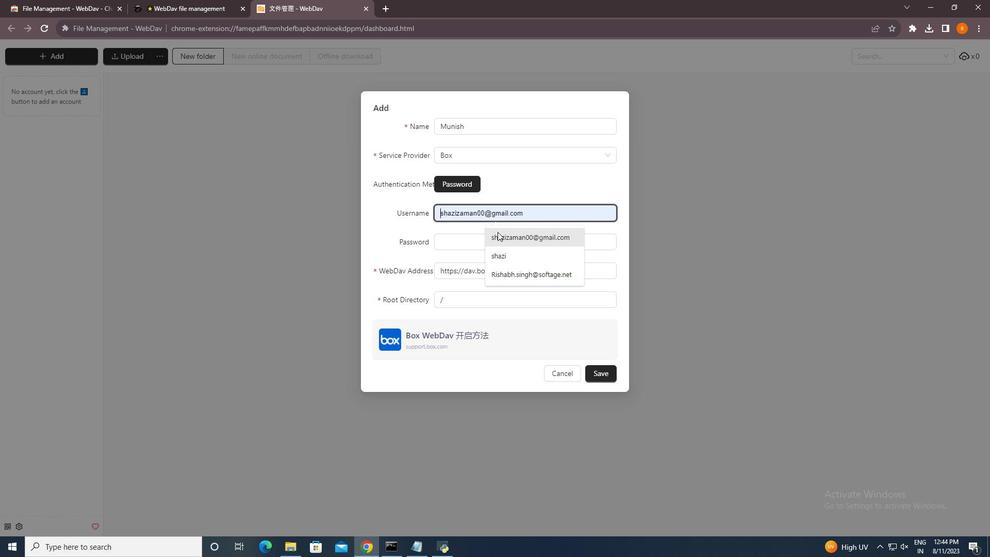 
Action: Mouse pressed left at (497, 232)
Screenshot: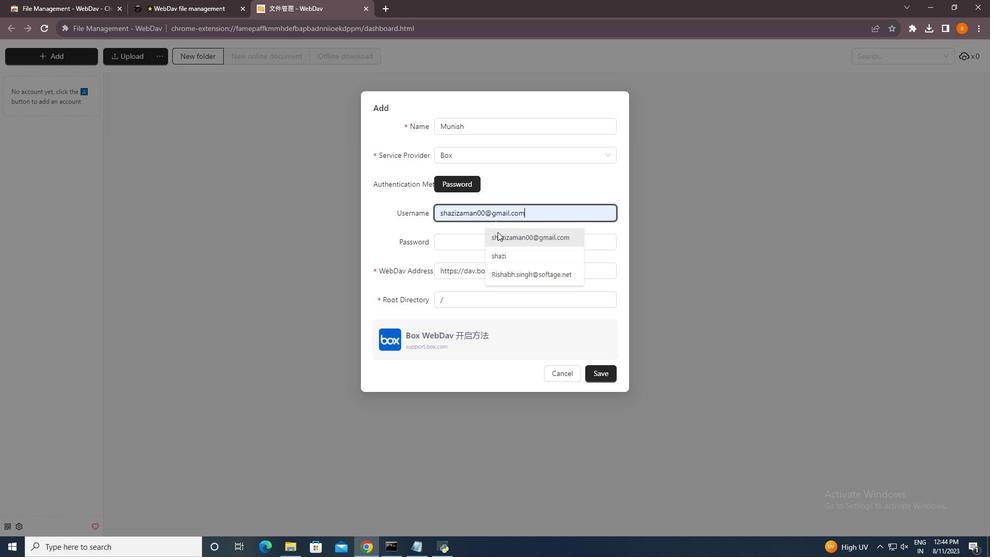 
Action: Mouse moved to (513, 183)
Screenshot: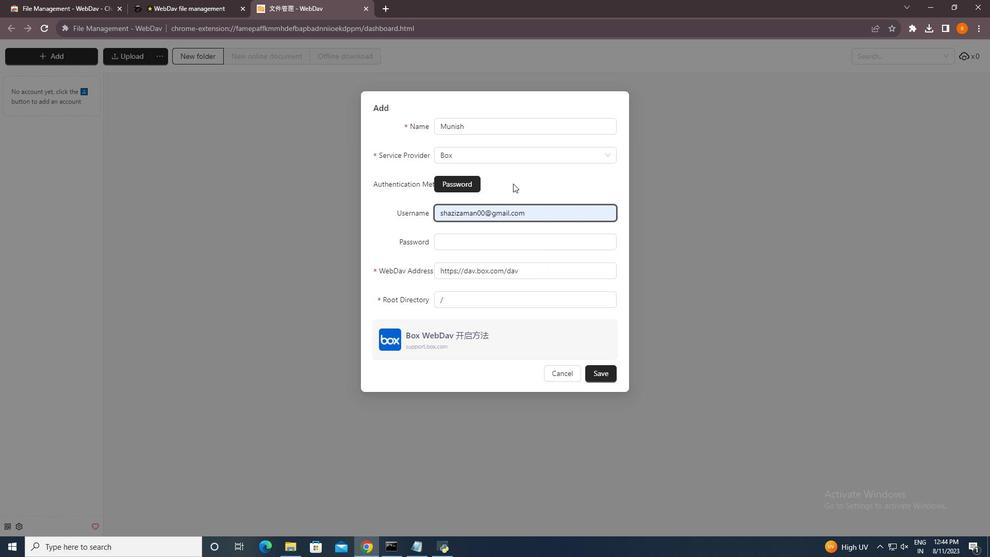 
Action: Mouse pressed left at (513, 183)
Screenshot: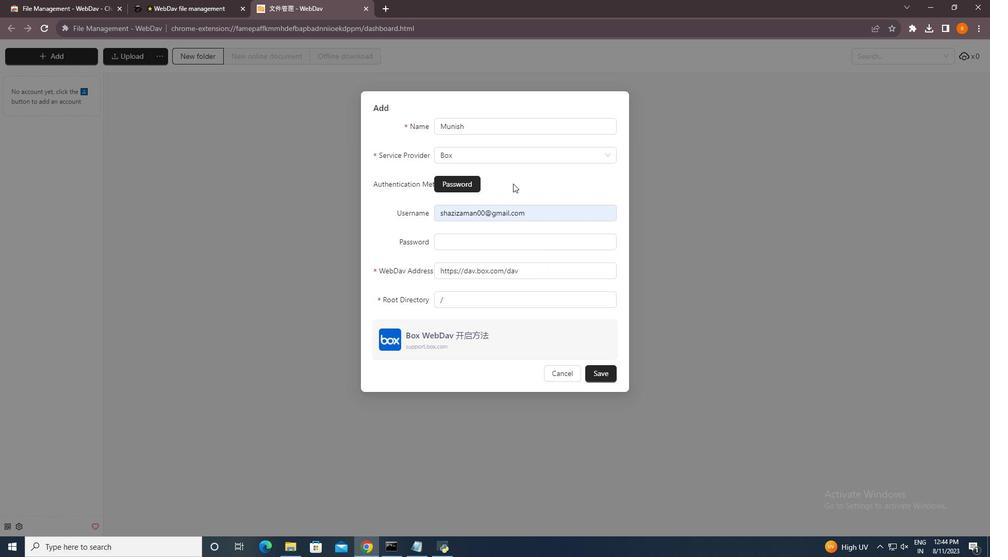 
Action: Mouse moved to (450, 241)
Screenshot: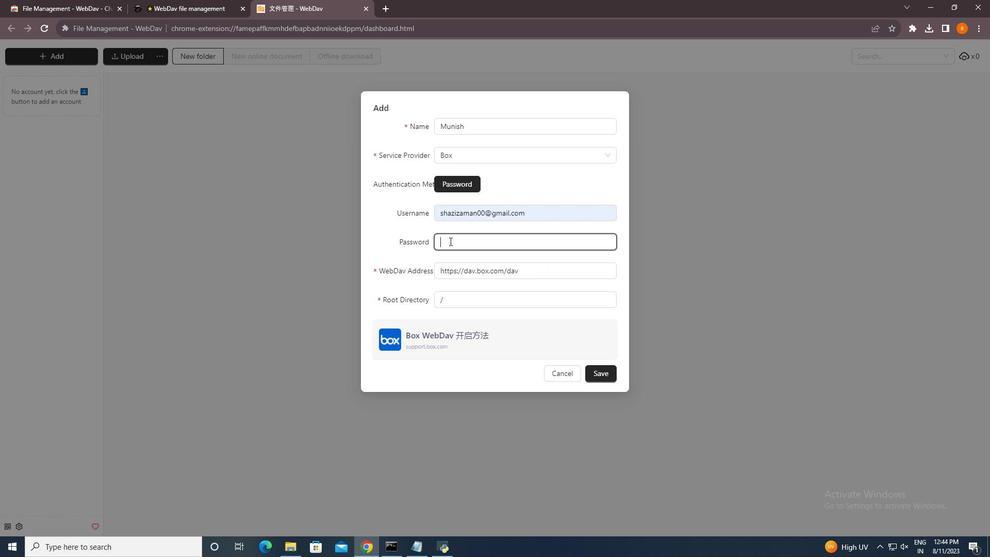 
Action: Mouse pressed left at (450, 241)
Screenshot: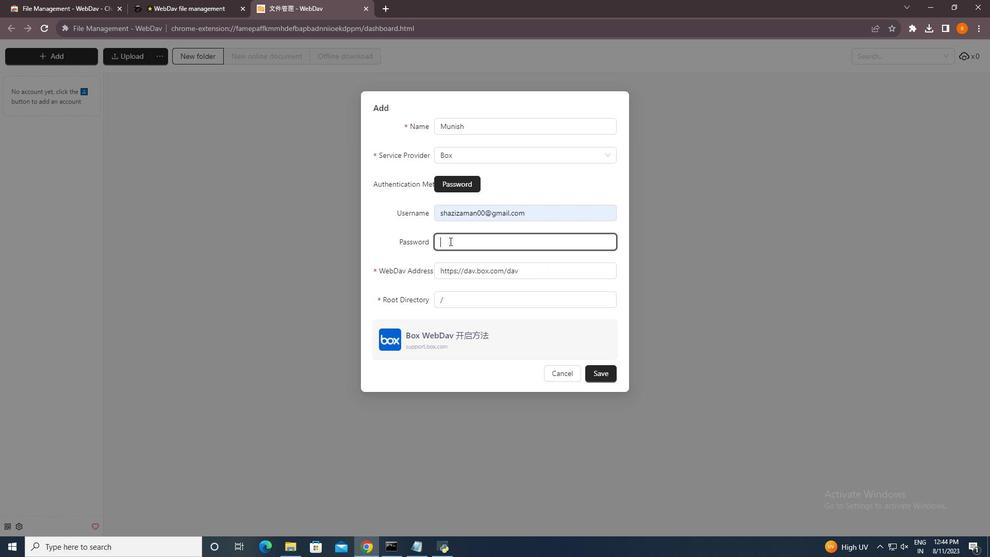 
Action: Key pressed <Key.shift>Softage<Key.shift>@1
Screenshot: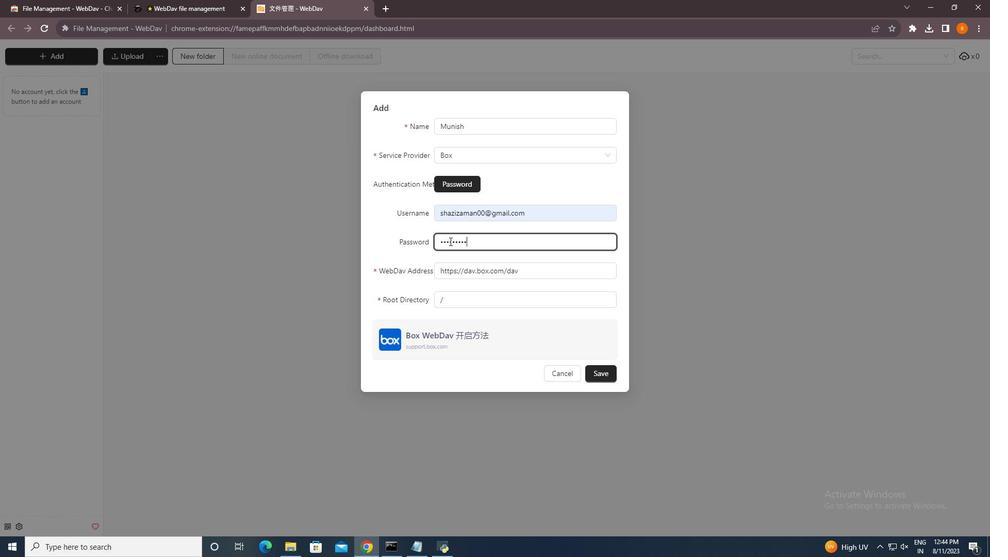 
Action: Mouse moved to (464, 303)
Screenshot: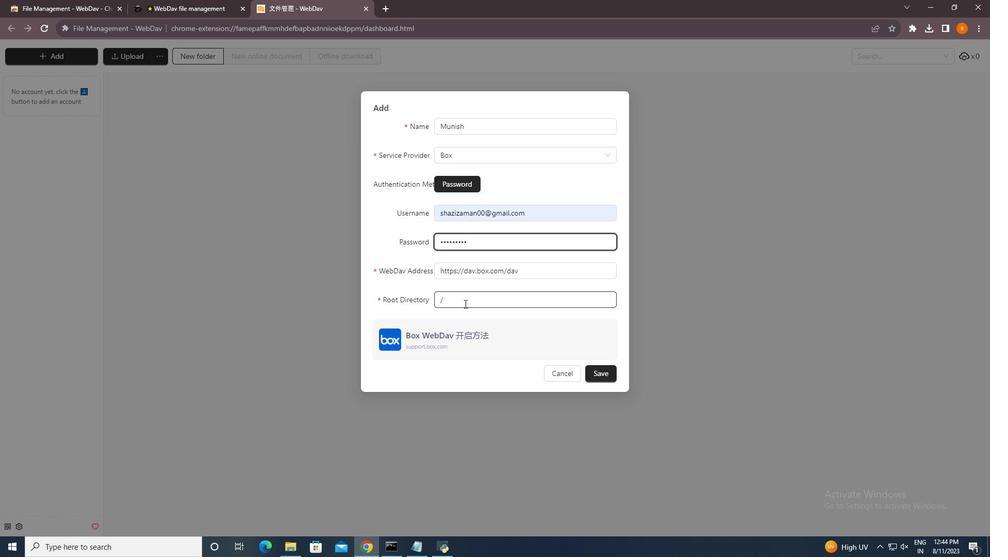 
Action: Mouse pressed left at (464, 303)
Screenshot: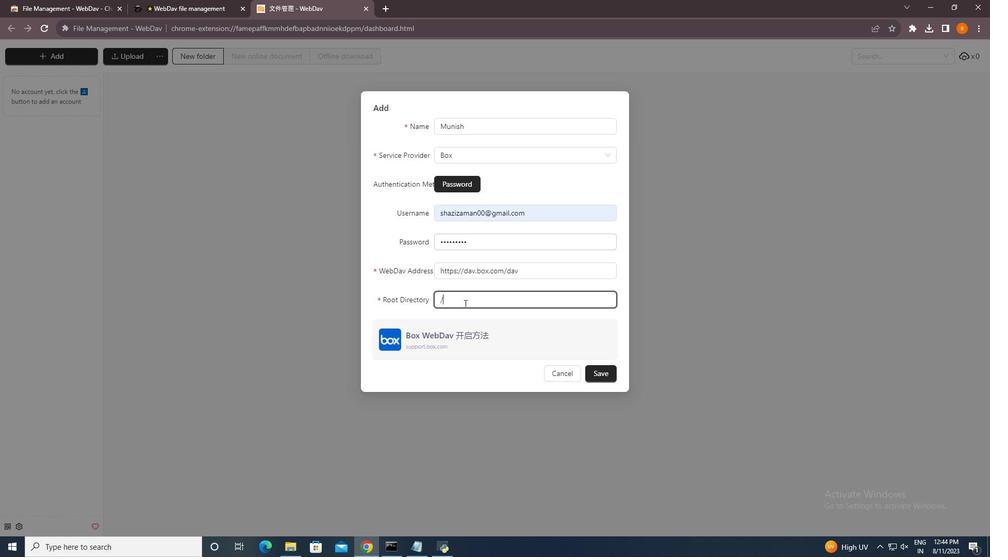 
Action: Mouse moved to (459, 298)
Screenshot: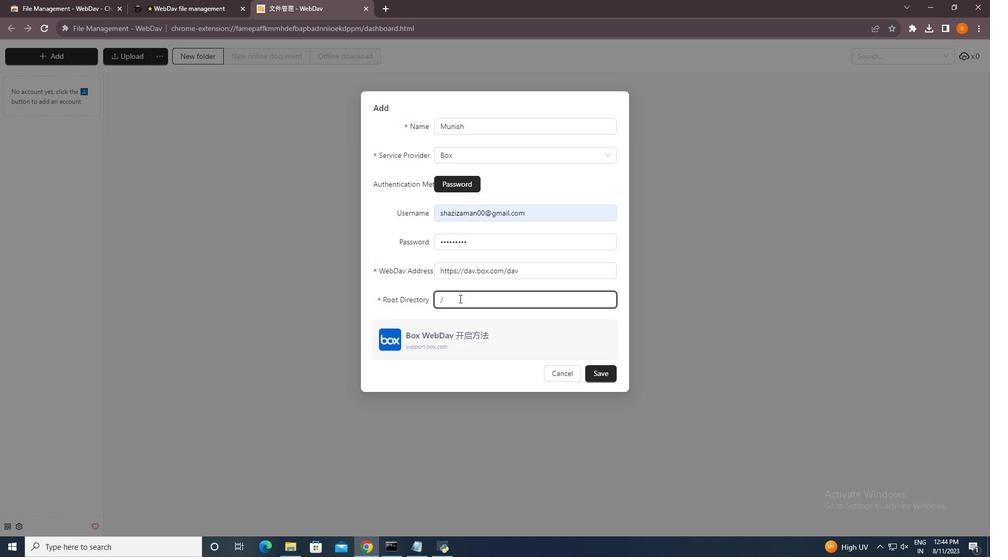 
Action: Key pressed 88<Key.shift_r>Management
Screenshot: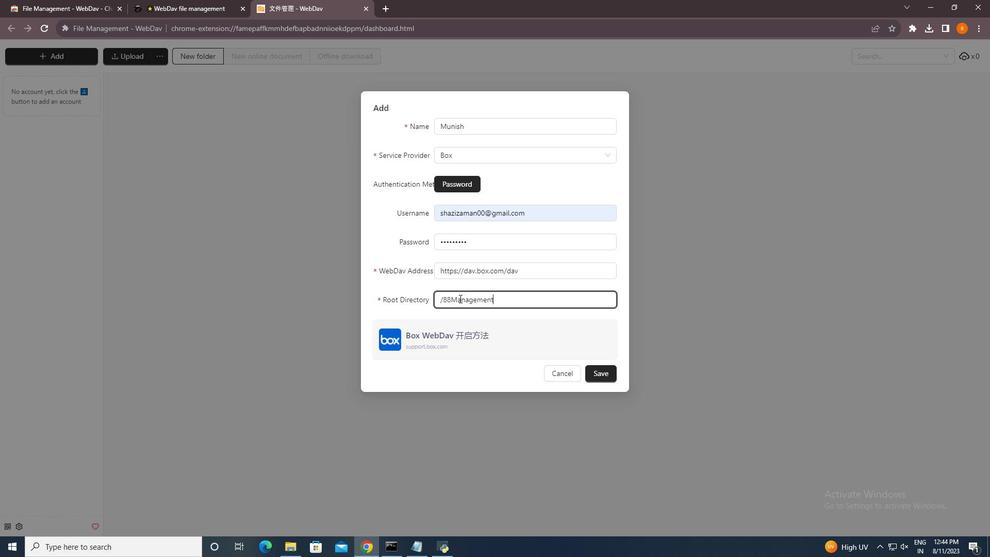 
Action: Mouse moved to (597, 376)
Screenshot: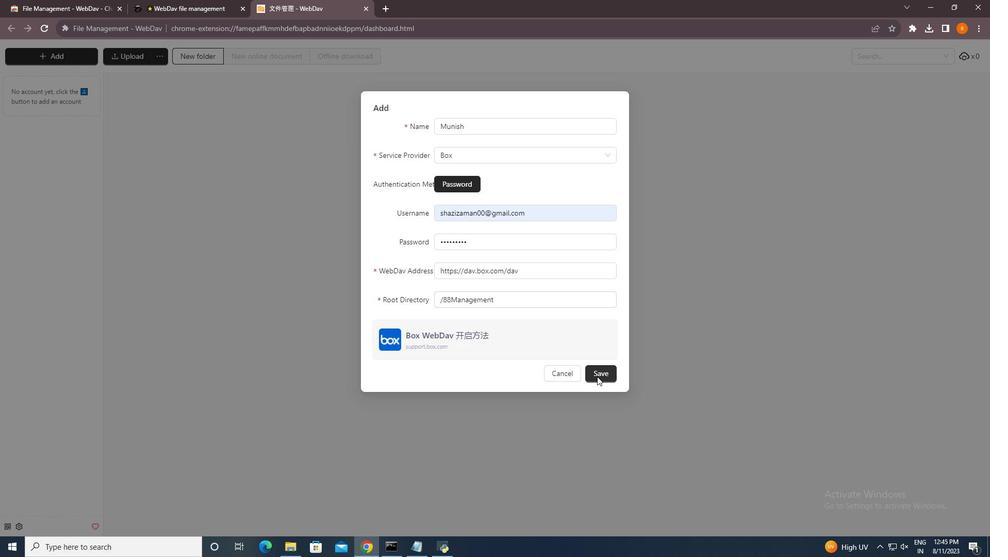 
Action: Mouse pressed left at (597, 376)
Screenshot: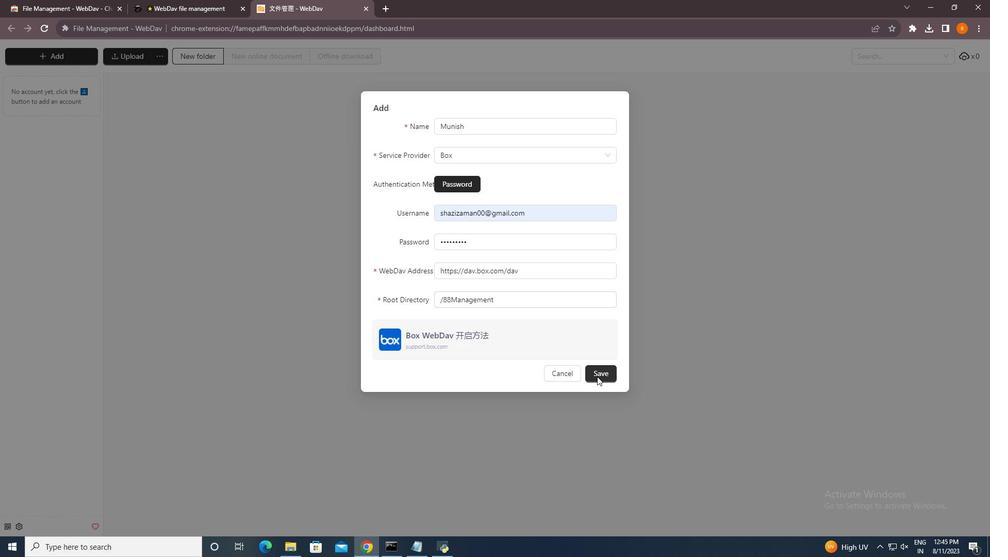 
Action: Mouse moved to (133, 56)
Screenshot: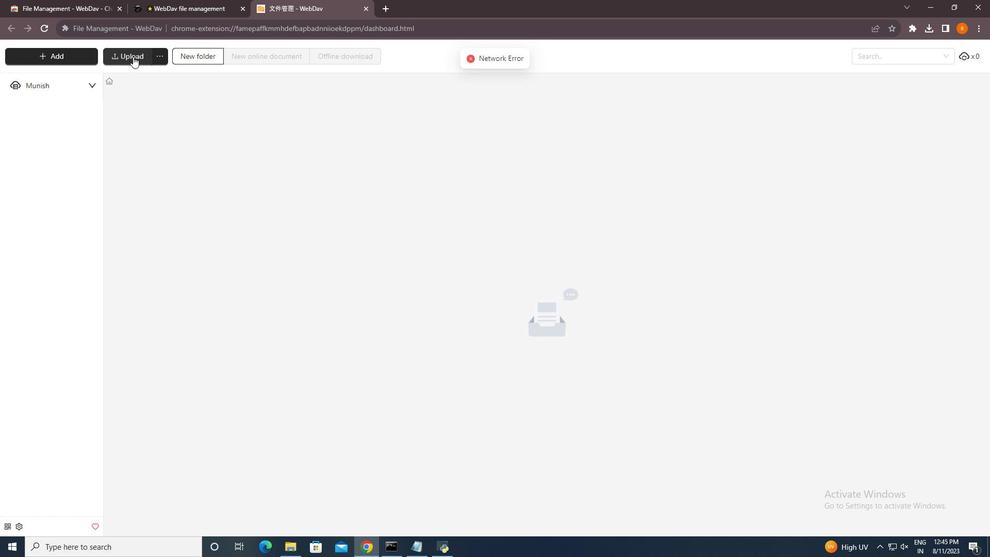 
Action: Mouse pressed left at (133, 56)
Screenshot: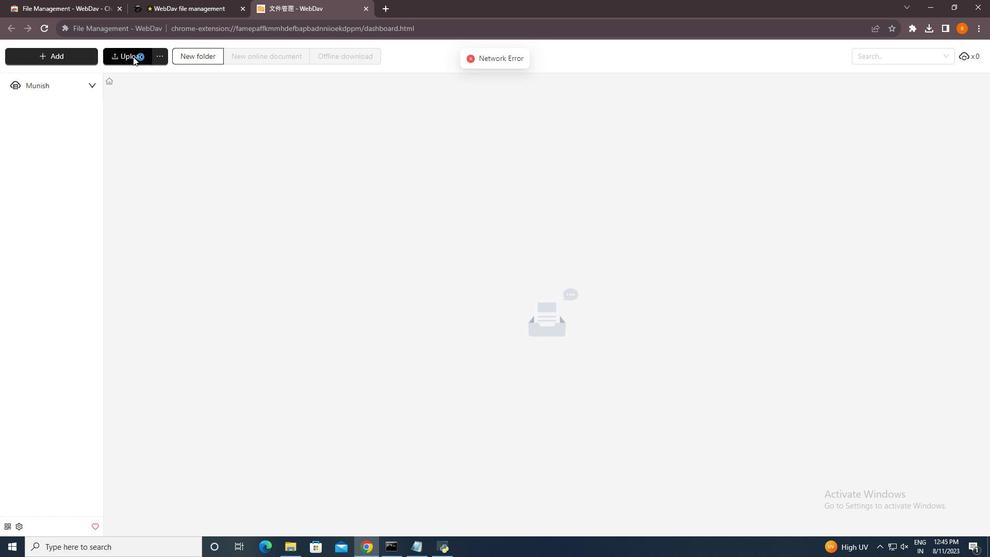 
Action: Mouse moved to (213, 131)
Screenshot: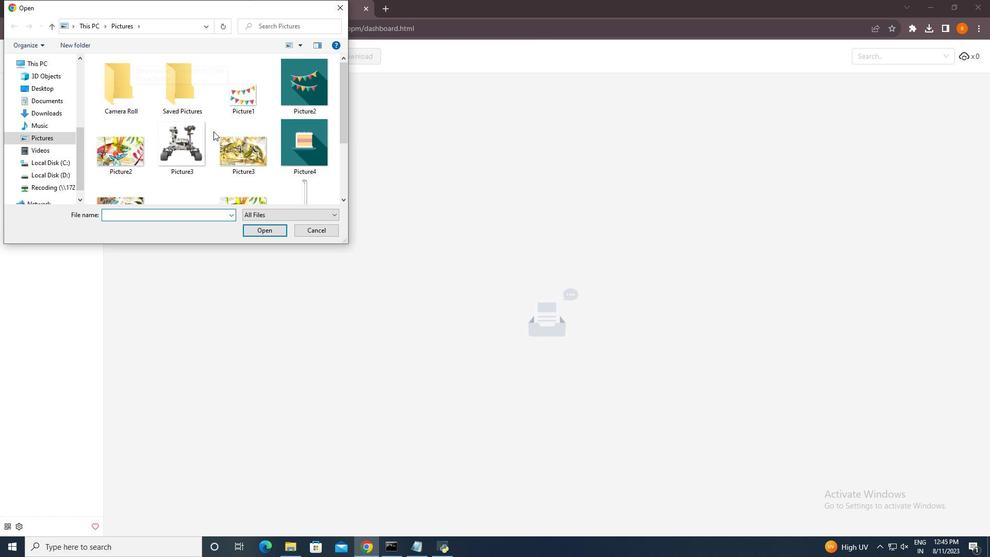 
Action: Mouse scrolled (213, 131) with delta (0, 0)
Screenshot: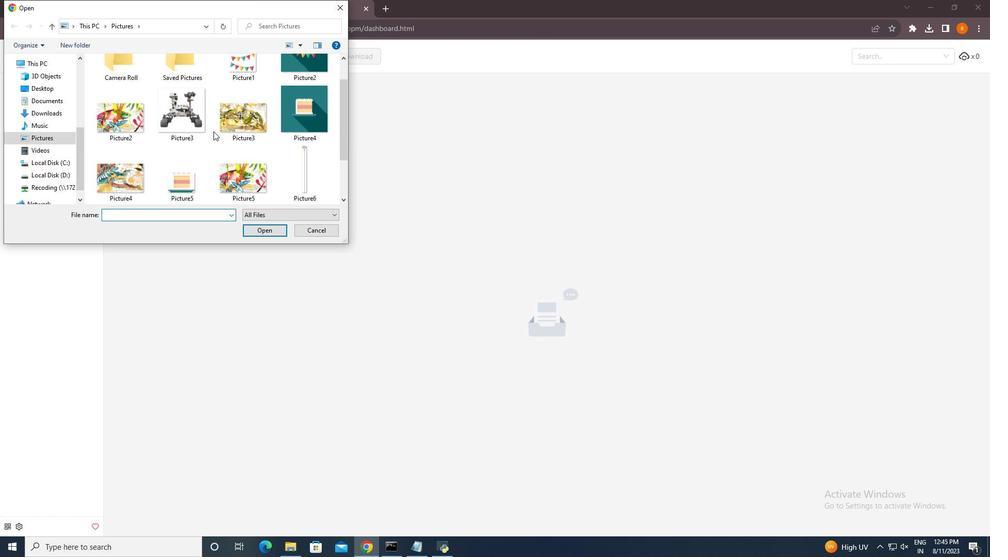 
Action: Mouse moved to (51, 104)
Screenshot: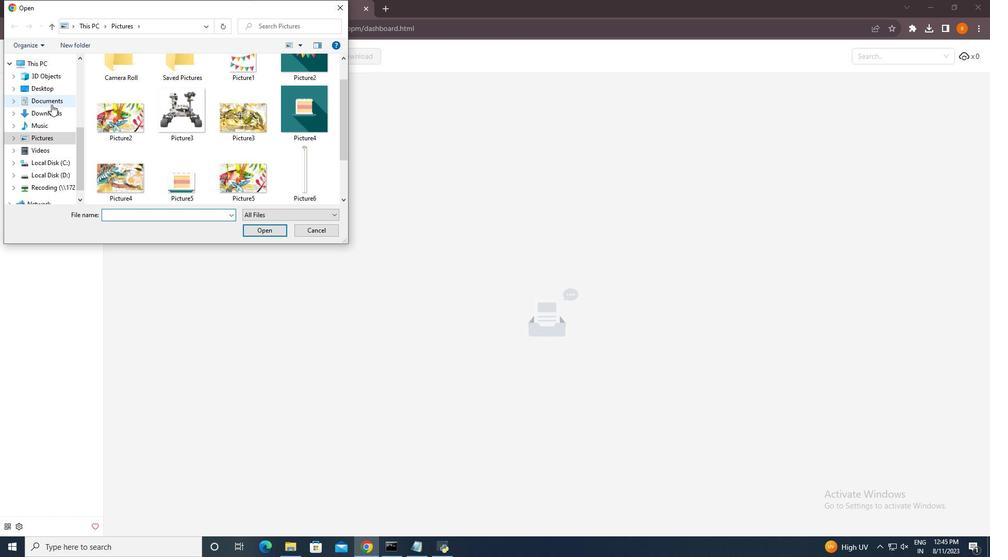 
Action: Mouse pressed left at (51, 104)
Screenshot: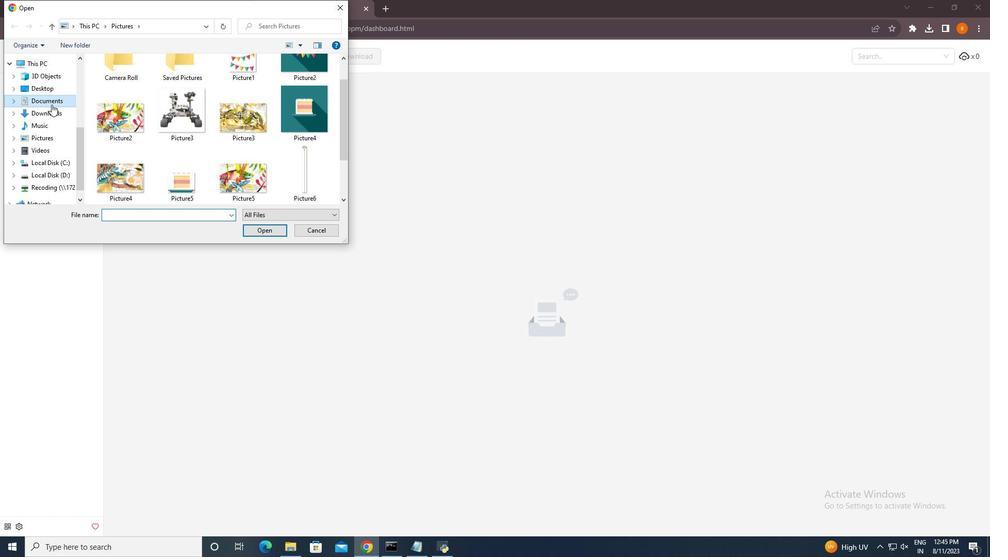 
Action: Mouse moved to (175, 105)
Screenshot: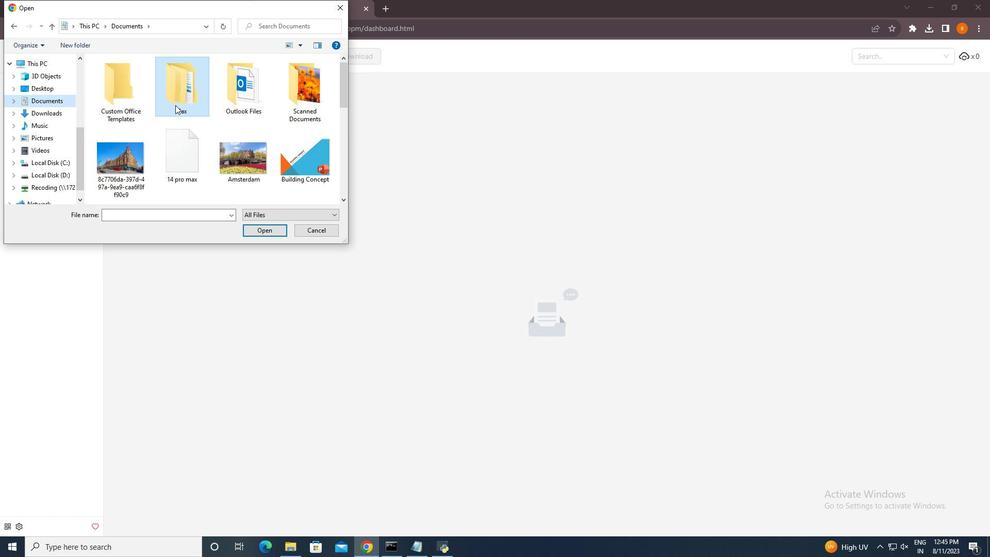 
Action: Mouse pressed left at (175, 105)
Screenshot: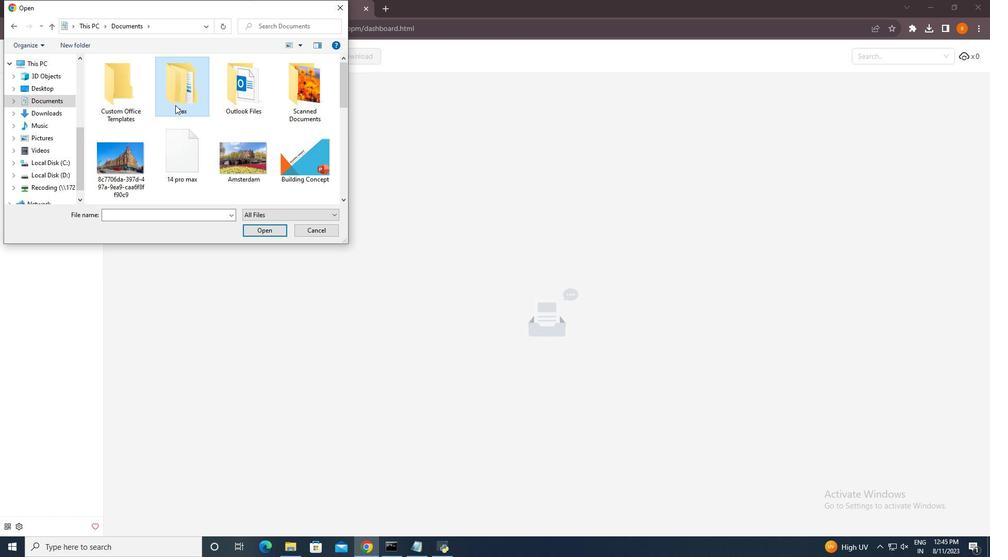 
Action: Mouse moved to (241, 173)
Screenshot: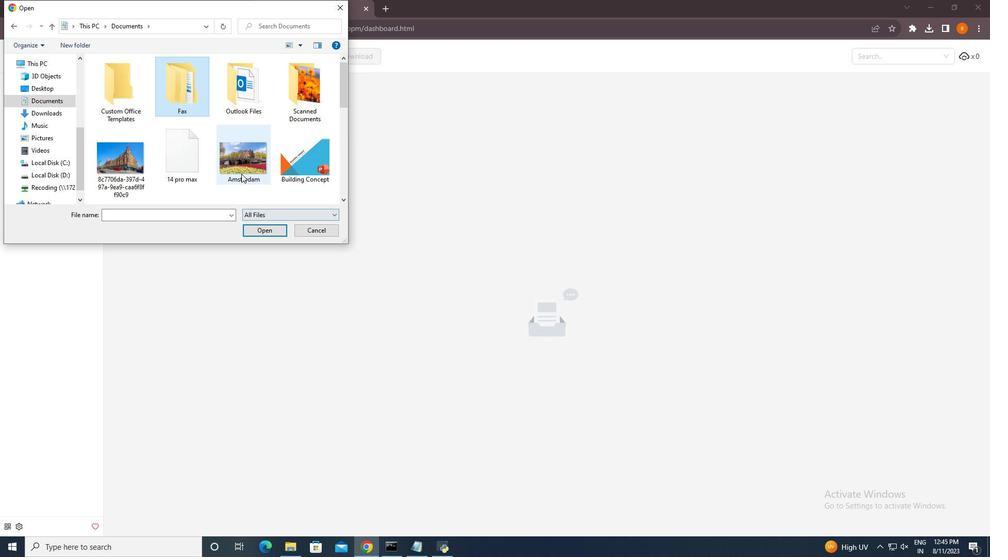 
Action: Mouse scrolled (241, 173) with delta (0, 0)
Screenshot: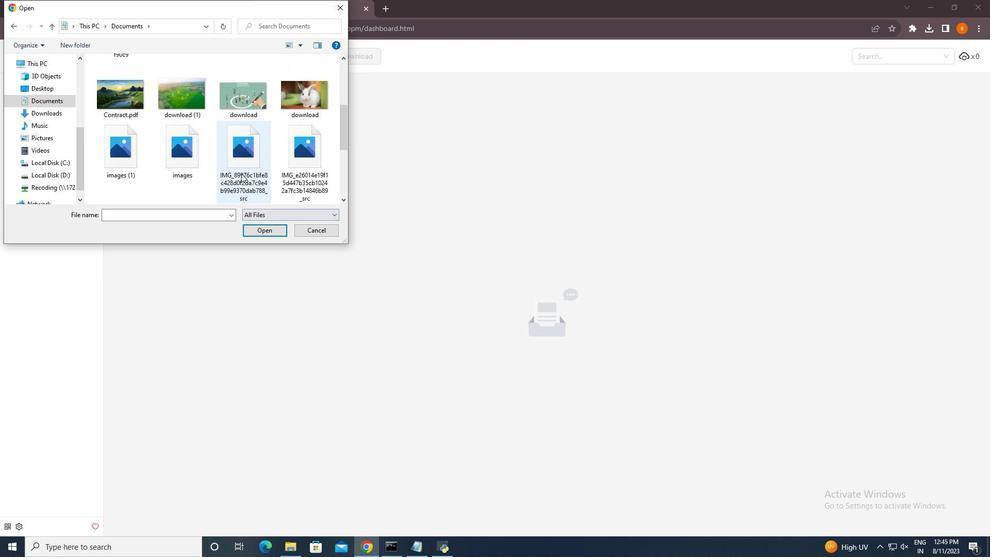 
Action: Mouse scrolled (241, 173) with delta (0, 0)
Screenshot: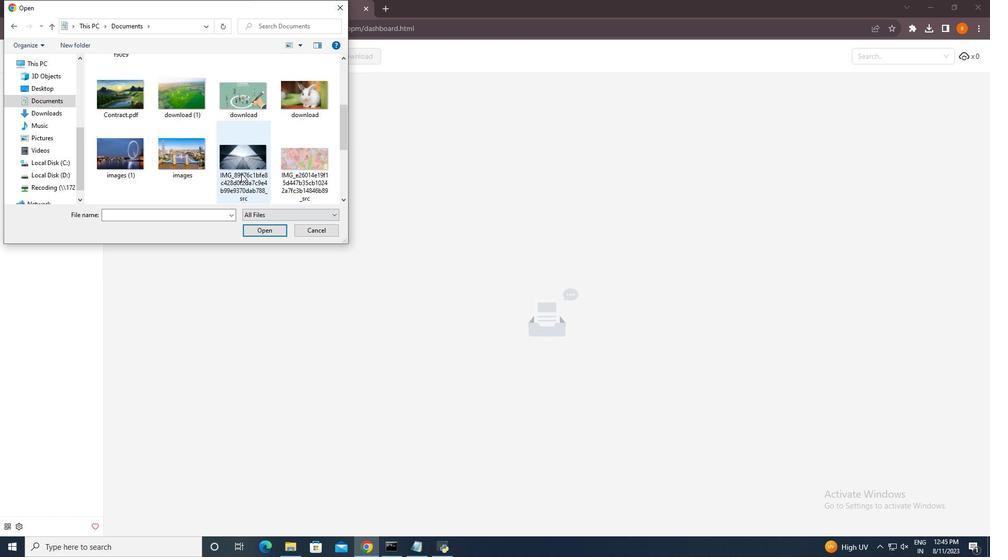 
Action: Mouse scrolled (241, 174) with delta (0, 0)
Screenshot: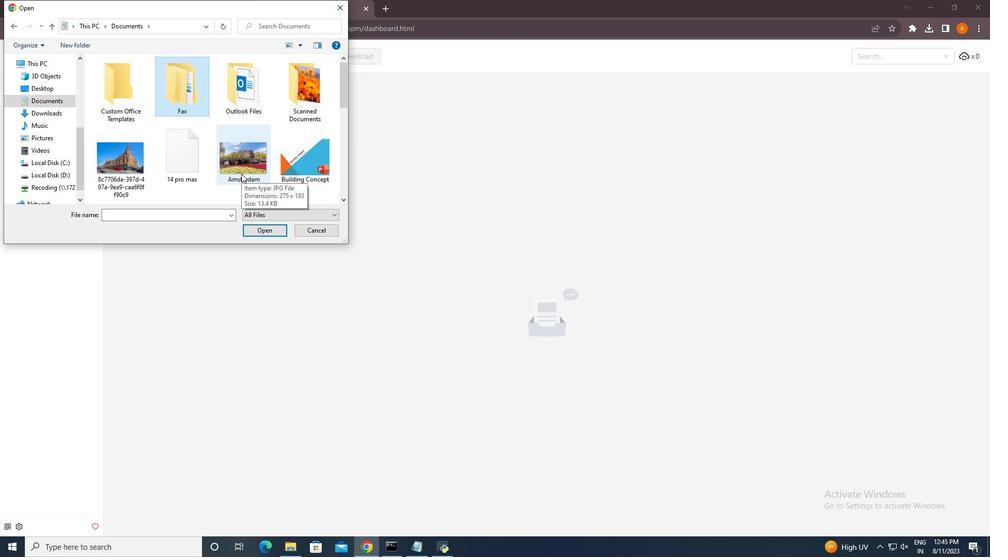 
Action: Mouse scrolled (241, 174) with delta (0, 0)
Screenshot: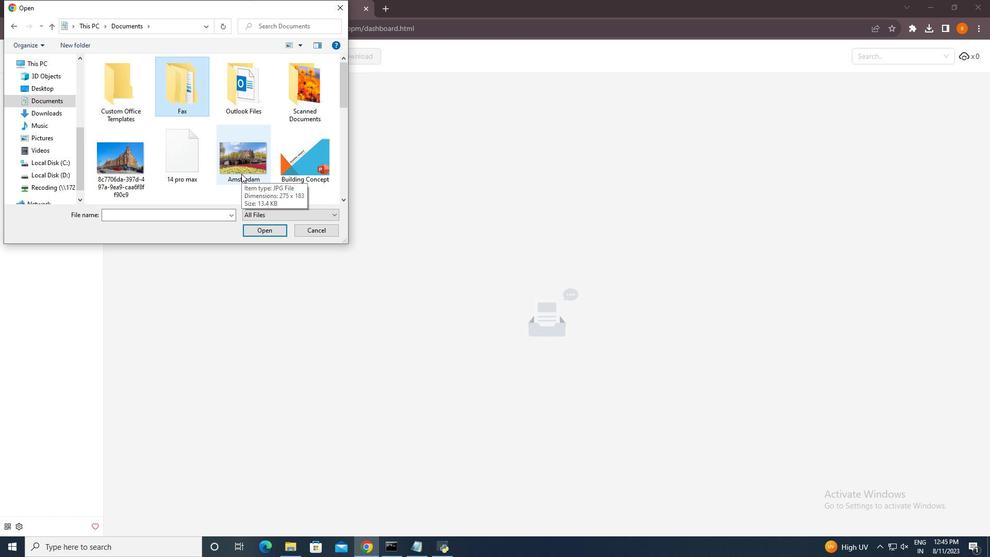 
Action: Mouse scrolled (241, 174) with delta (0, 0)
Screenshot: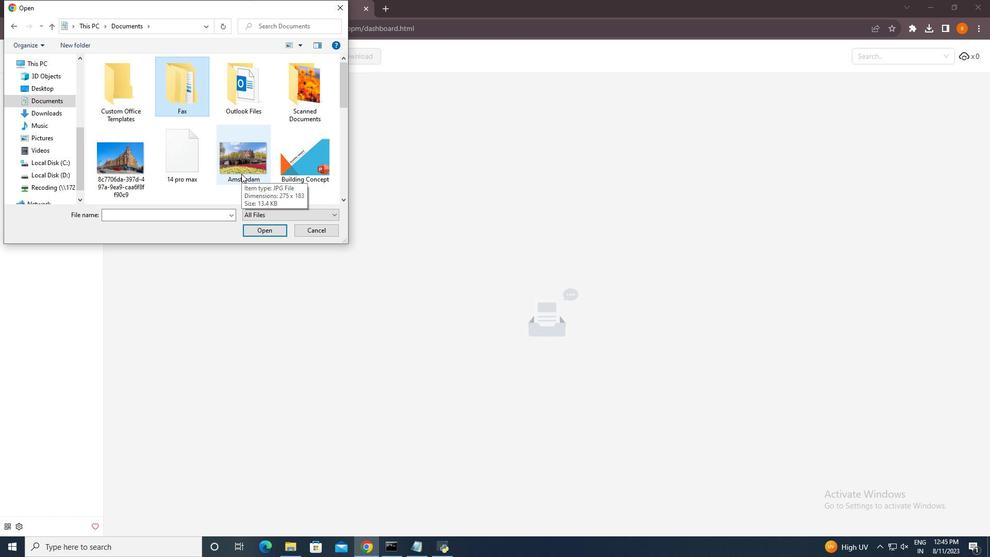 
Action: Mouse moved to (231, 161)
Screenshot: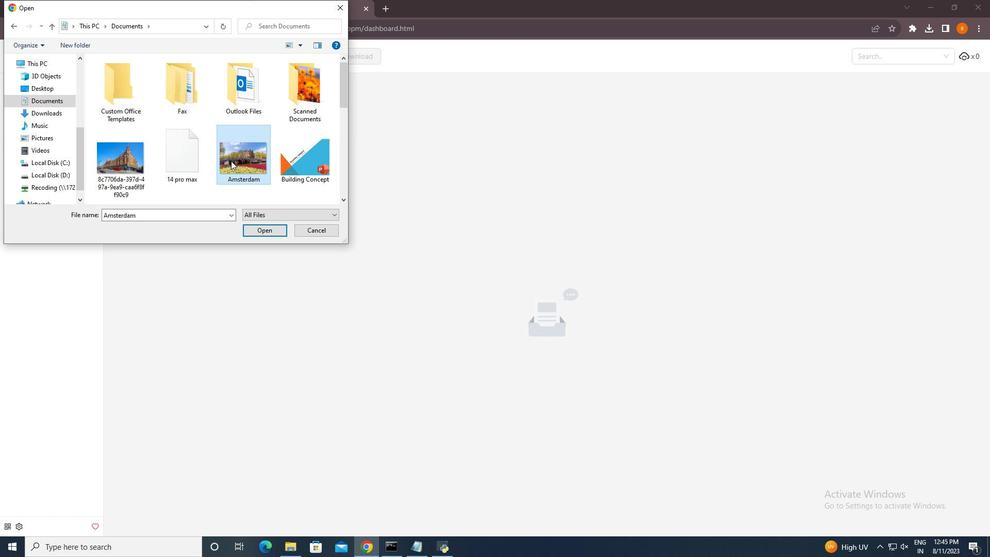 
Action: Mouse pressed left at (231, 161)
Screenshot: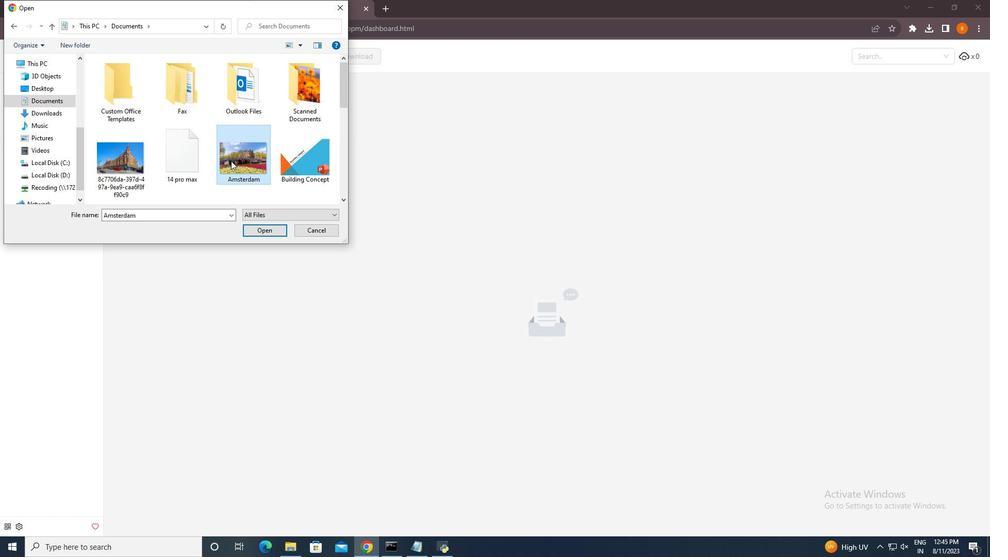 
Action: Mouse moved to (249, 233)
Screenshot: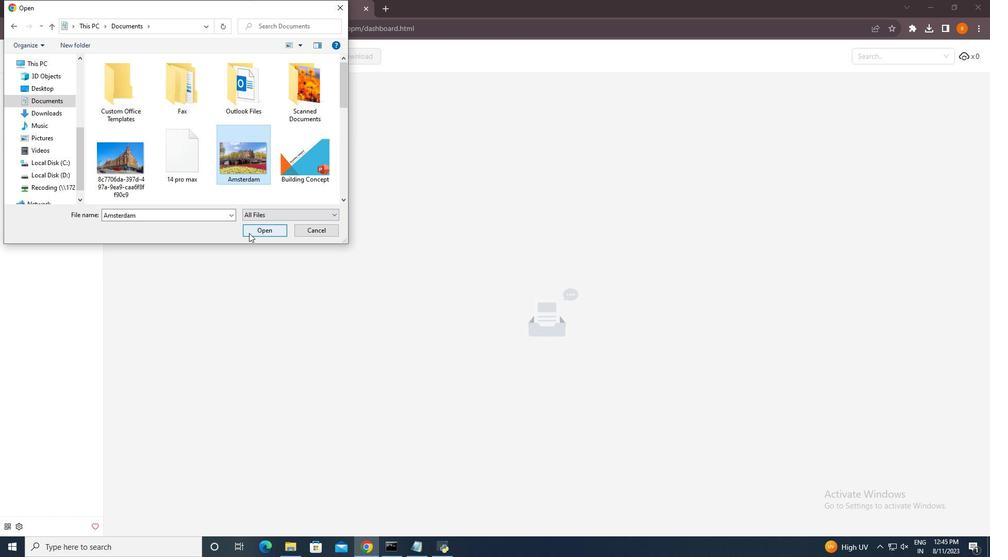 
Action: Mouse pressed left at (249, 233)
Screenshot: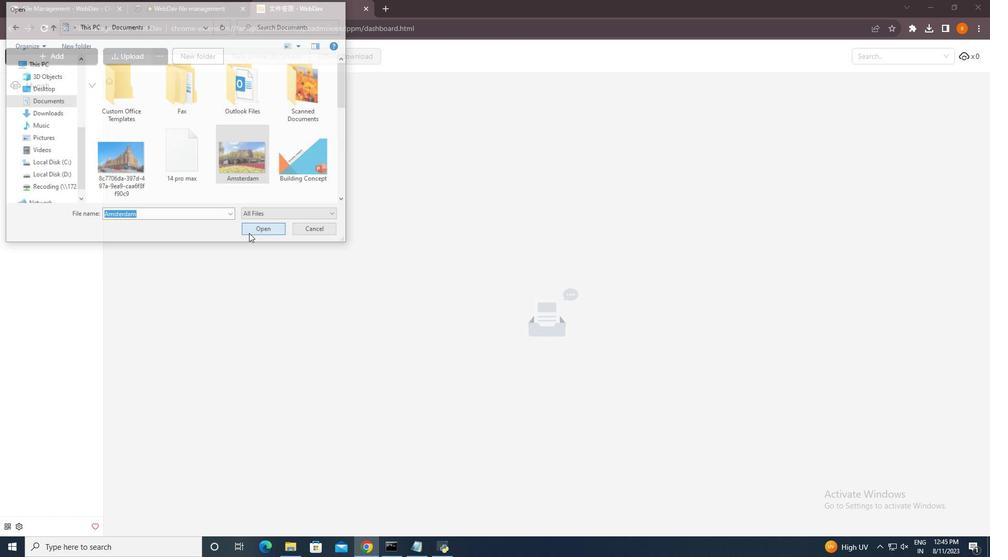 
Action: Mouse moved to (130, 53)
Screenshot: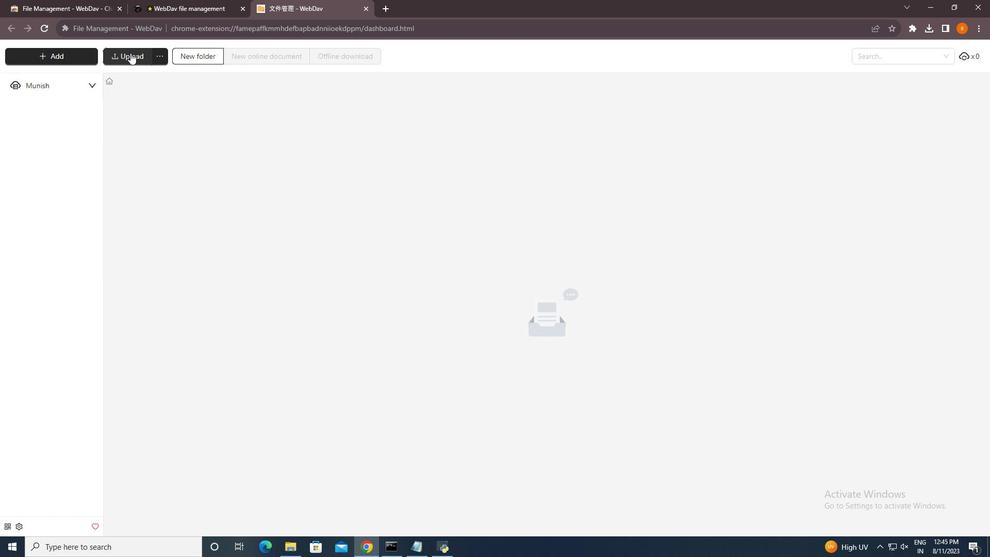 
Action: Mouse pressed left at (130, 53)
Screenshot: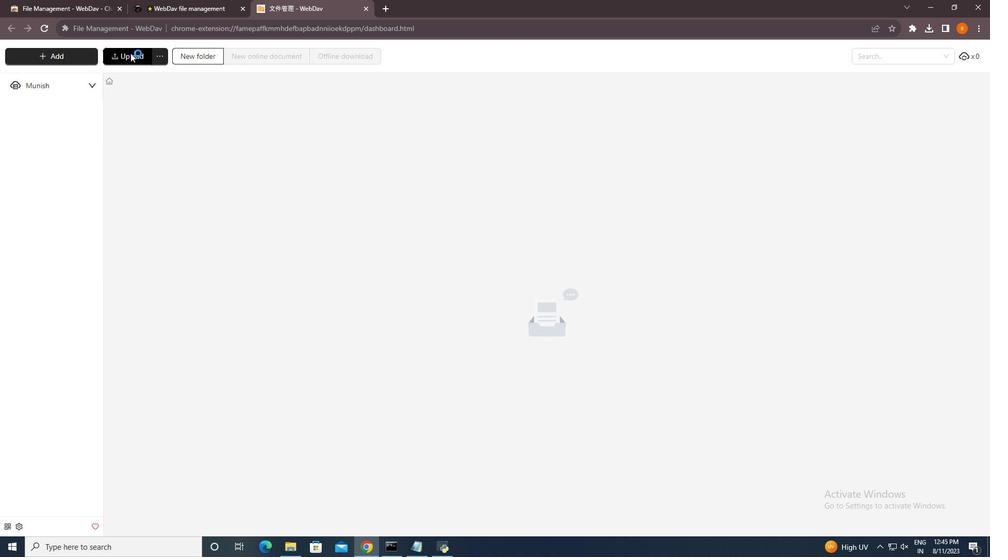 
Action: Mouse moved to (243, 159)
Screenshot: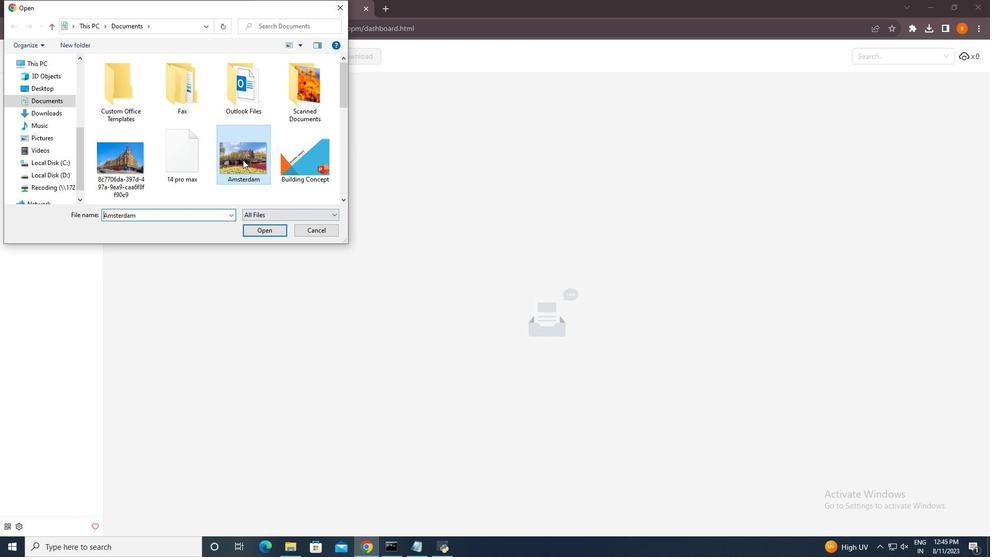 
Action: Mouse pressed left at (243, 159)
Screenshot: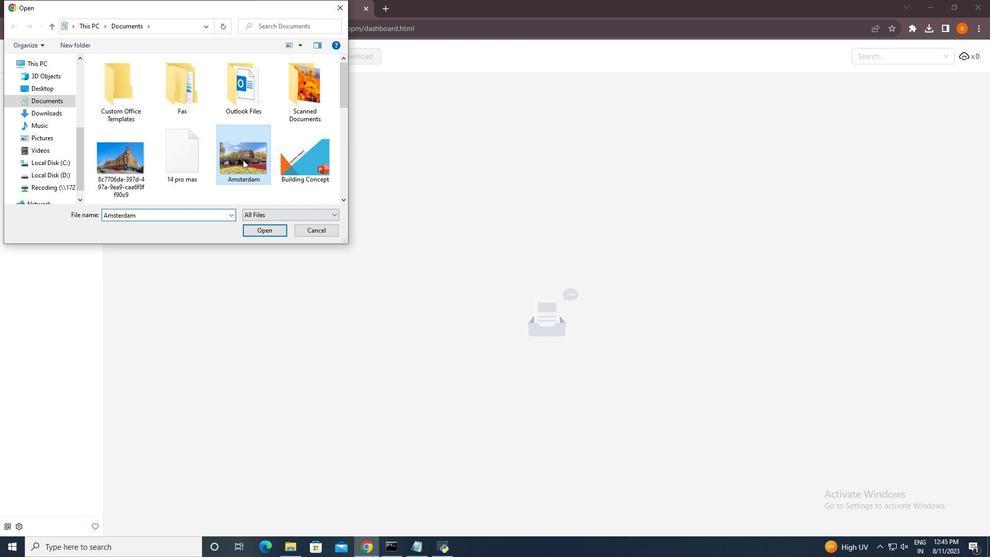 
Action: Mouse moved to (253, 235)
Screenshot: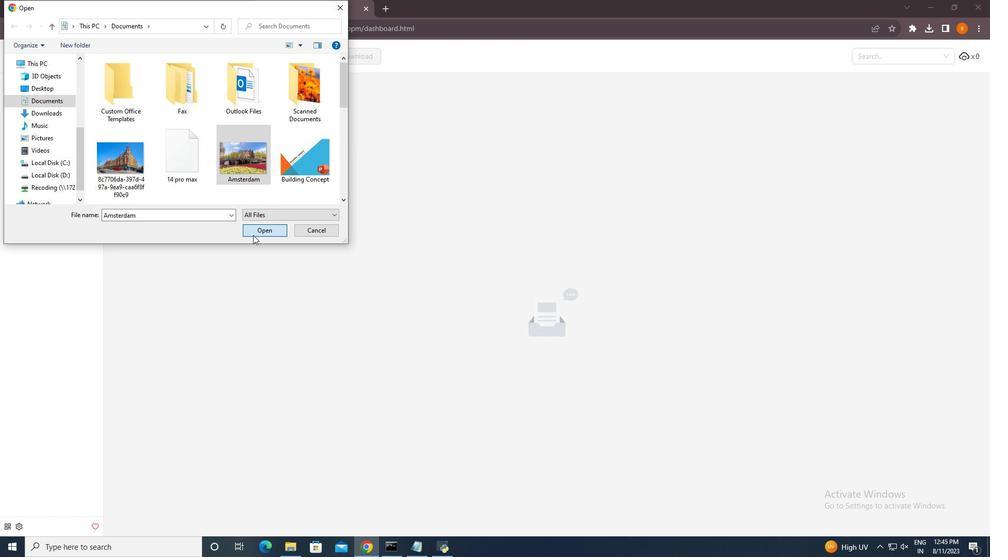 
Action: Mouse pressed left at (253, 235)
Screenshot: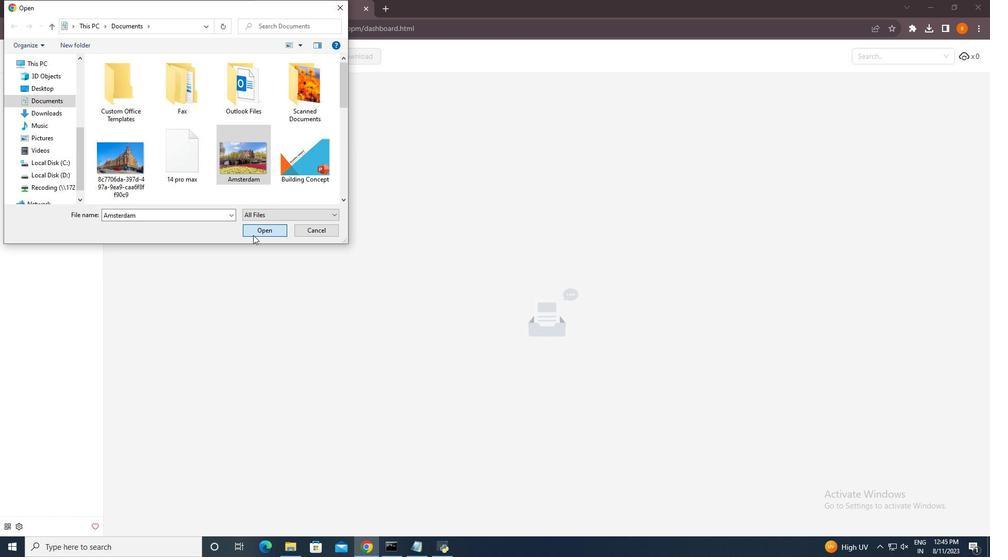
Action: Mouse moved to (204, 60)
Screenshot: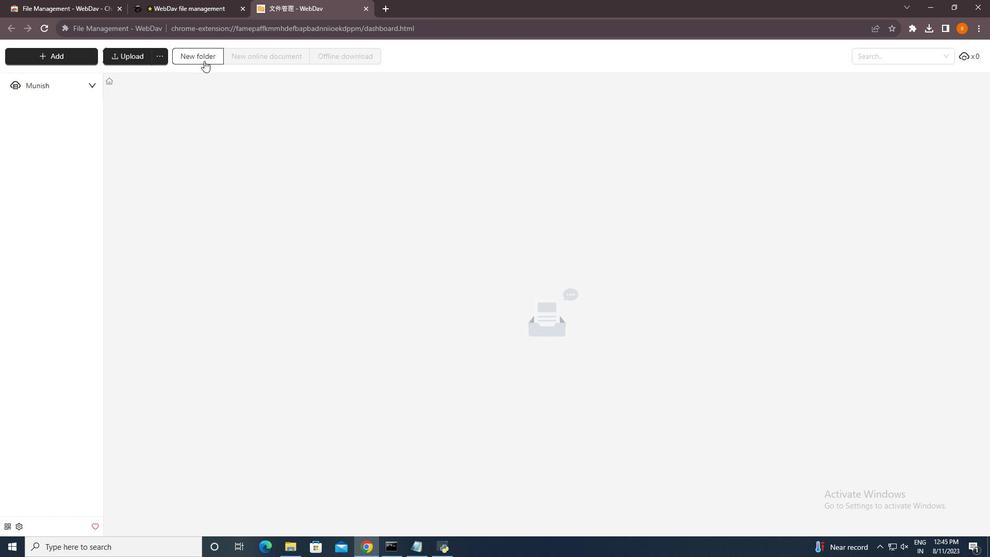 
Action: Mouse pressed left at (204, 60)
Screenshot: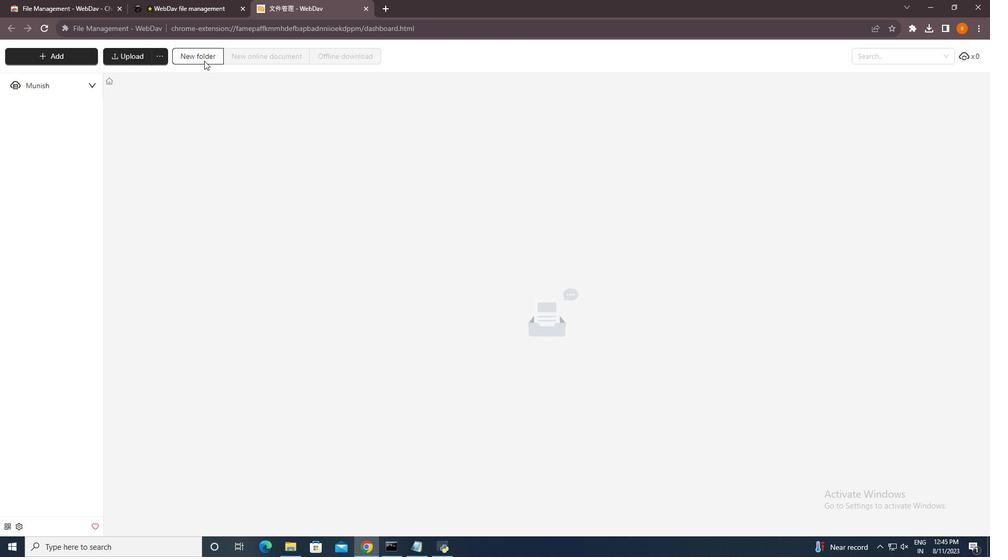 
Action: Mouse moved to (420, 133)
Screenshot: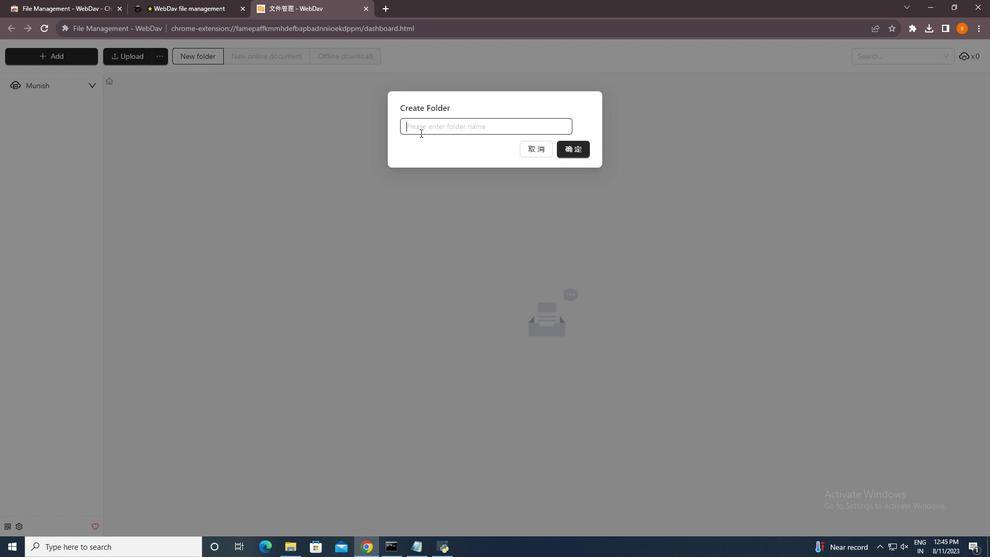 
Action: Mouse pressed left at (420, 133)
Screenshot: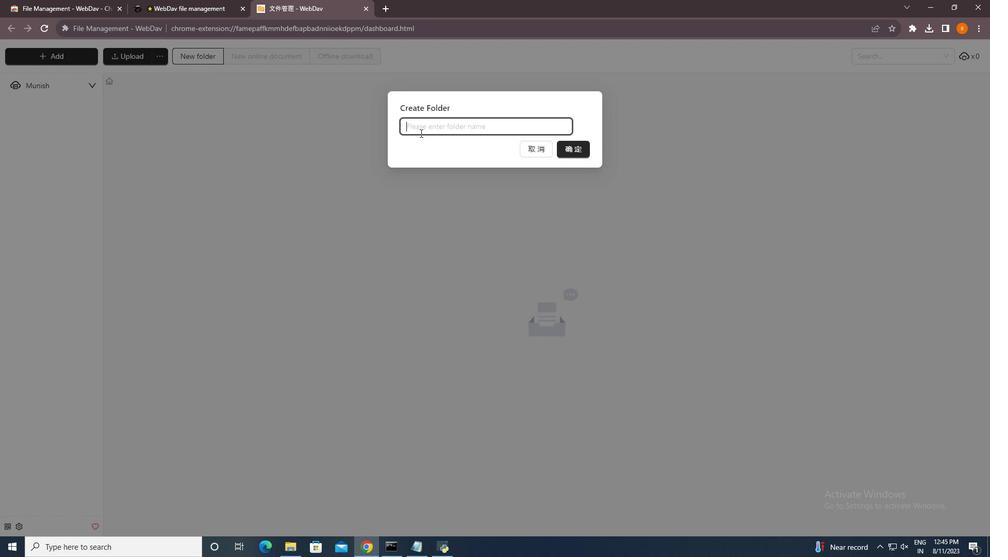 
Action: Key pressed <Key.shift>M<Key.shift>P3
Screenshot: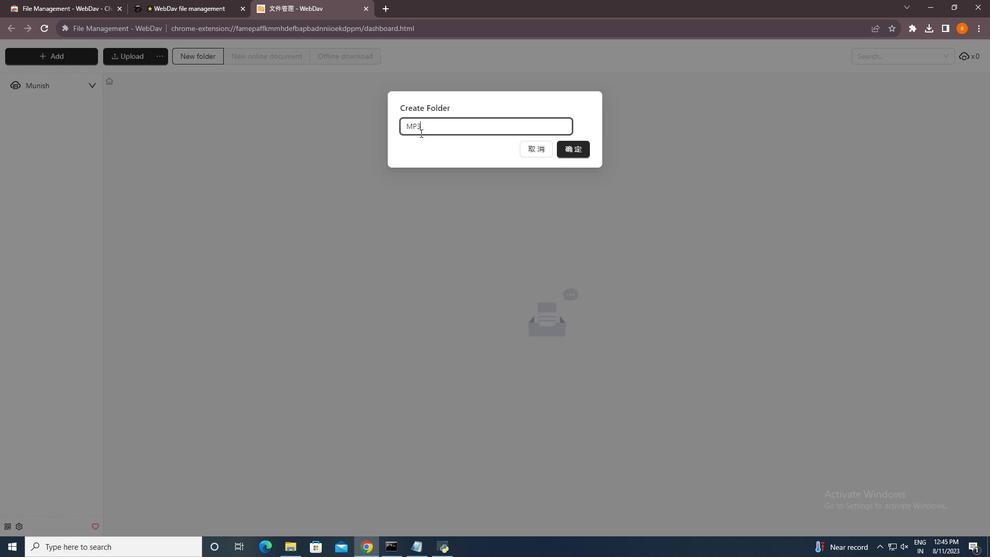 
Action: Mouse moved to (564, 148)
Screenshot: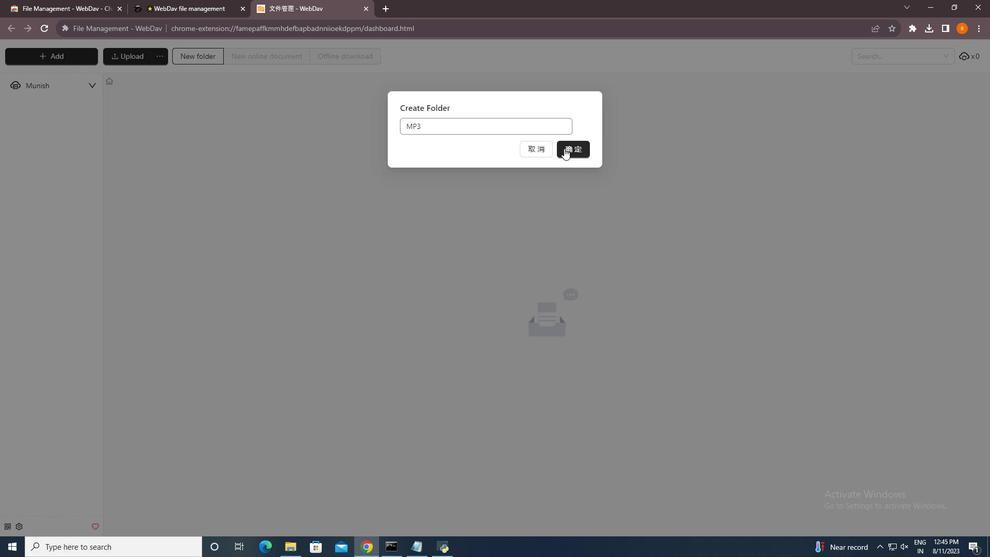 
Action: Mouse pressed left at (564, 148)
Screenshot: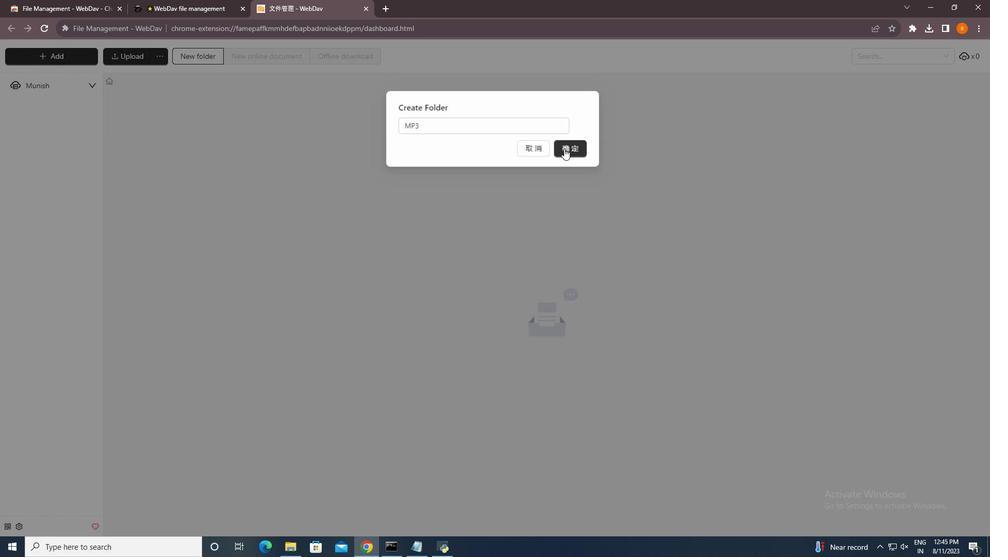 
Action: Mouse moved to (283, 211)
Screenshot: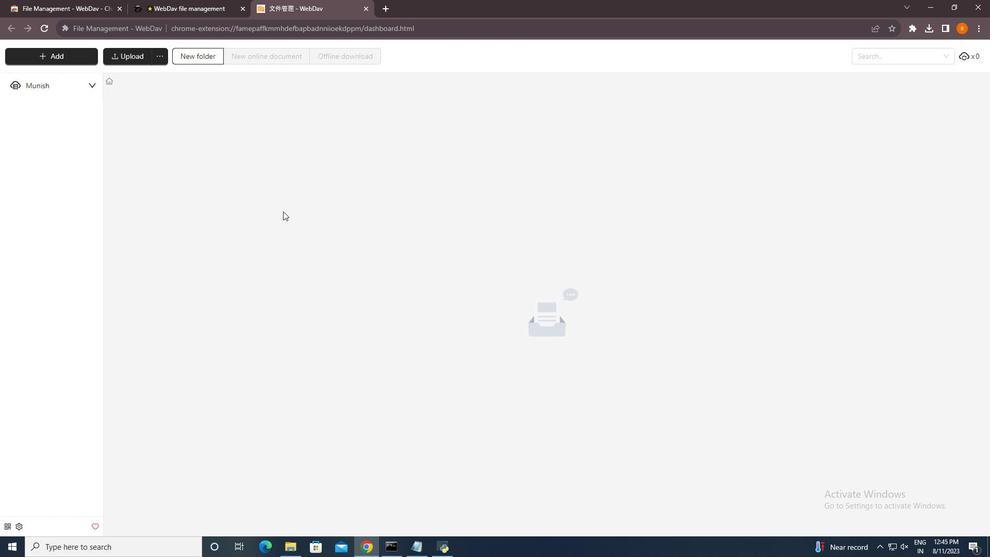 
Action: Mouse pressed left at (283, 211)
Screenshot: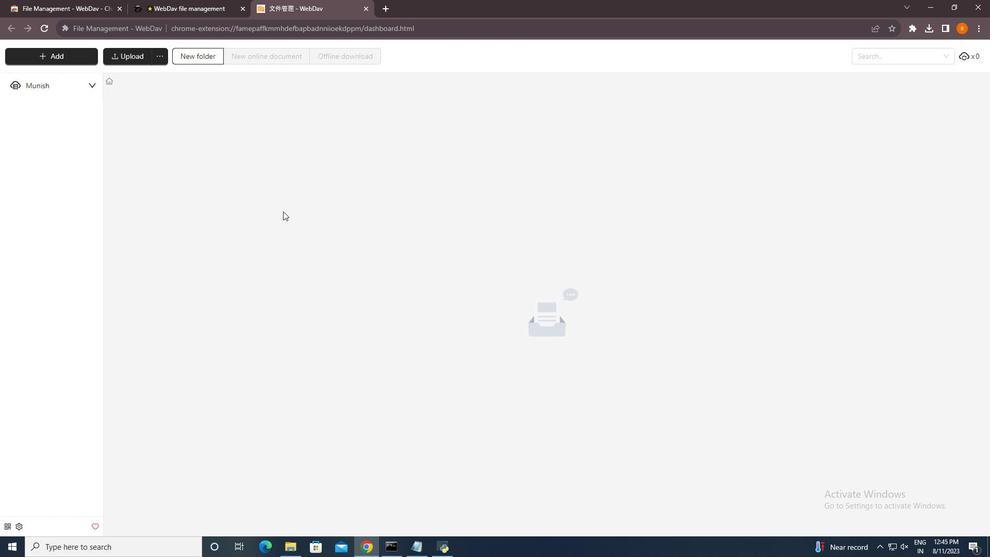 
Action: Mouse moved to (267, 68)
Screenshot: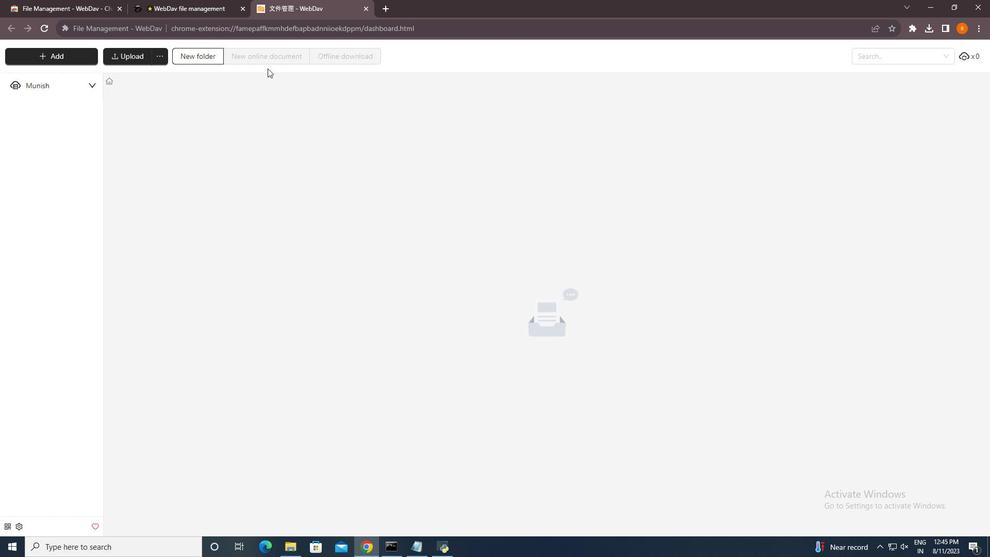 
Action: Mouse pressed left at (267, 68)
Screenshot: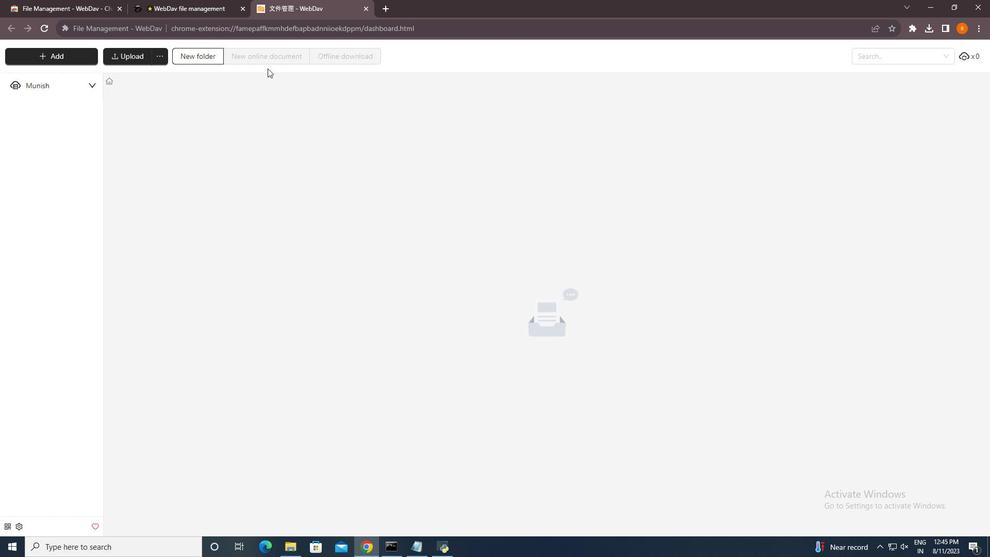 
Action: Mouse moved to (95, 87)
Screenshot: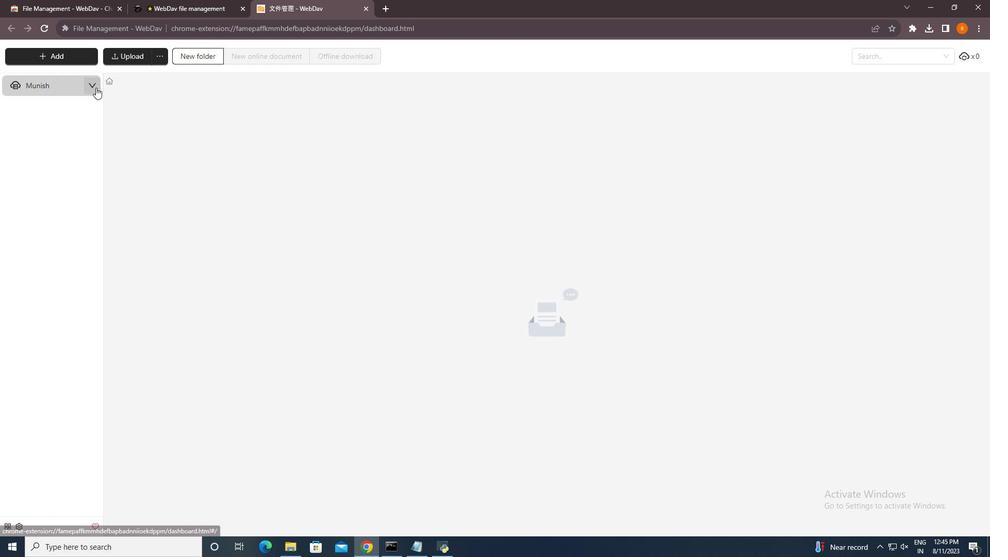 
Action: Mouse pressed left at (95, 87)
Screenshot: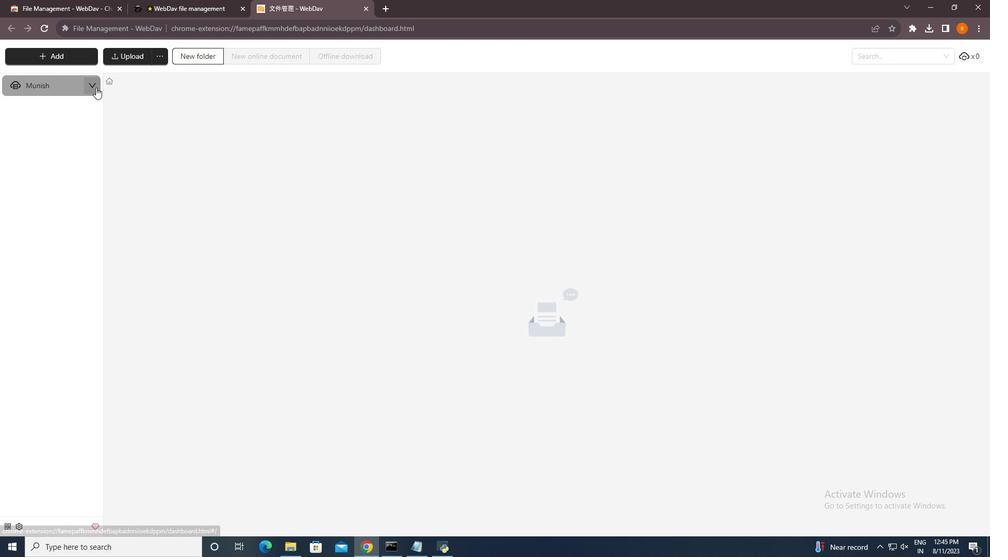 
Action: Mouse moved to (63, 91)
Screenshot: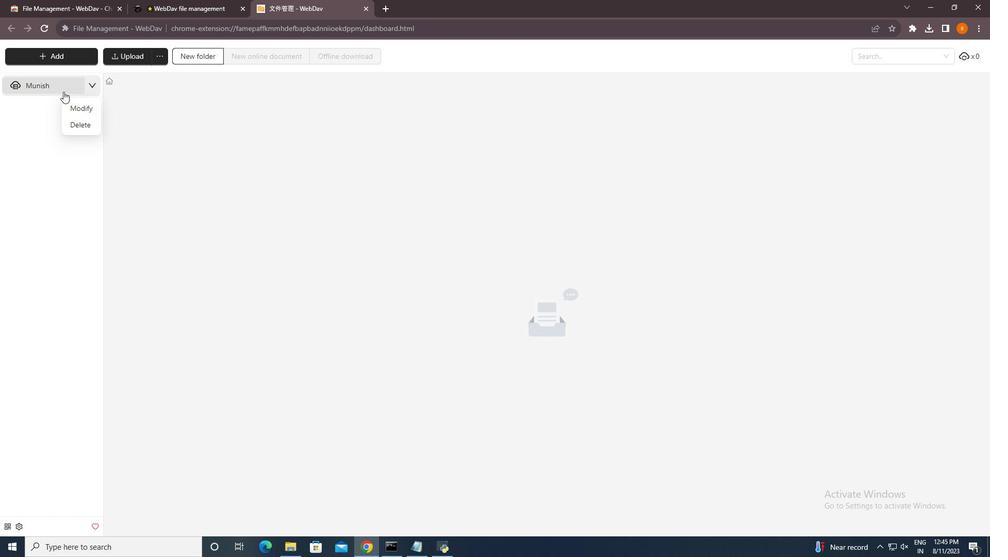 
Action: Mouse pressed left at (63, 91)
Screenshot: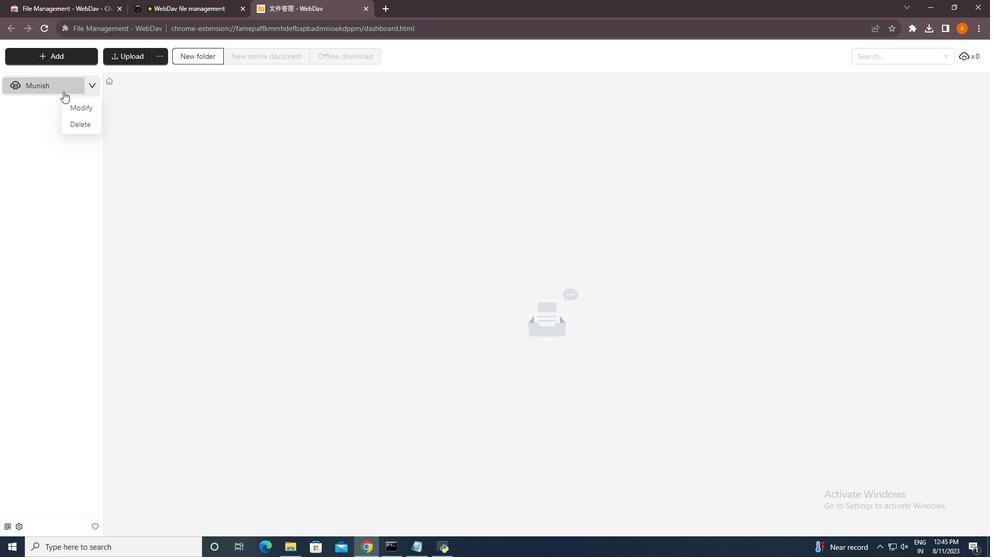 
Action: Mouse pressed left at (63, 91)
Screenshot: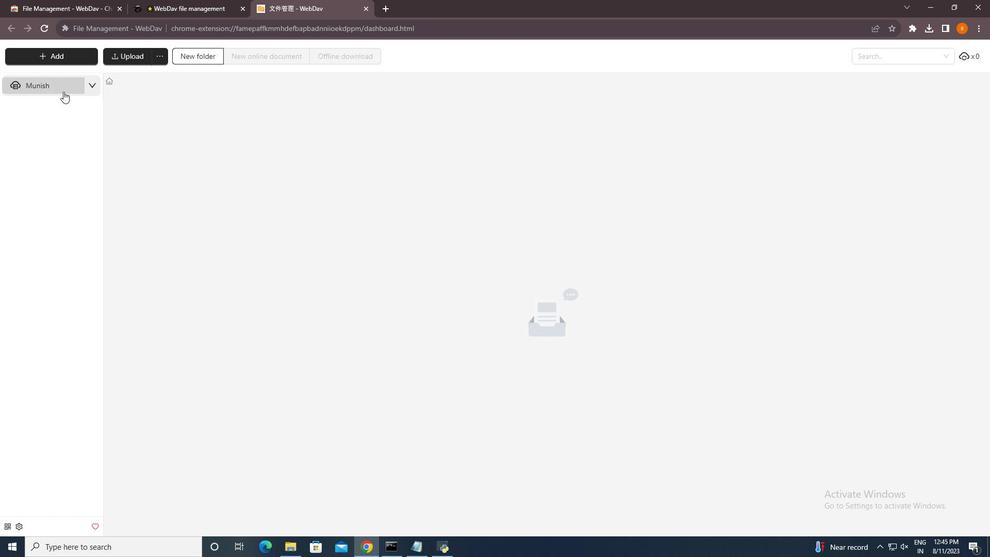 
Action: Mouse moved to (90, 91)
Screenshot: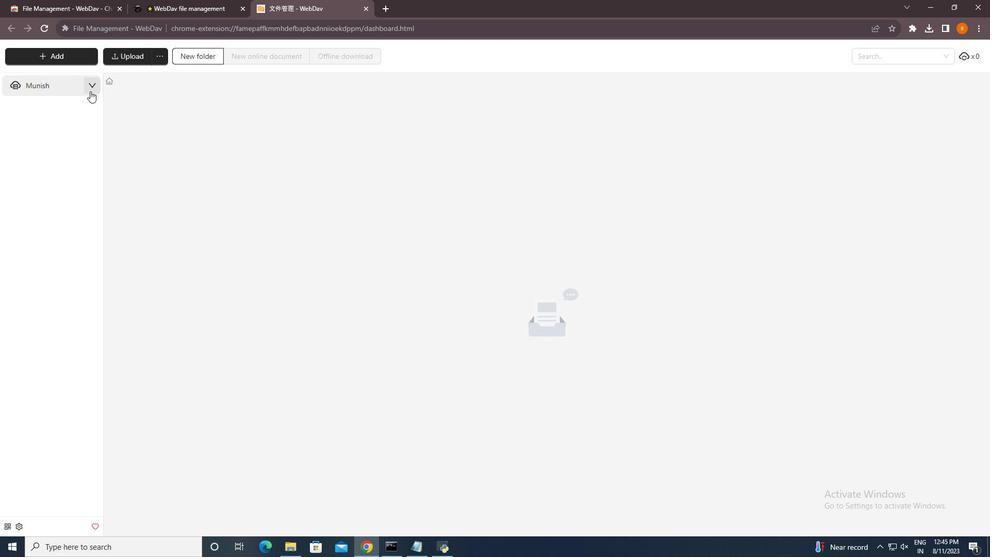 
Action: Mouse pressed left at (90, 91)
Screenshot: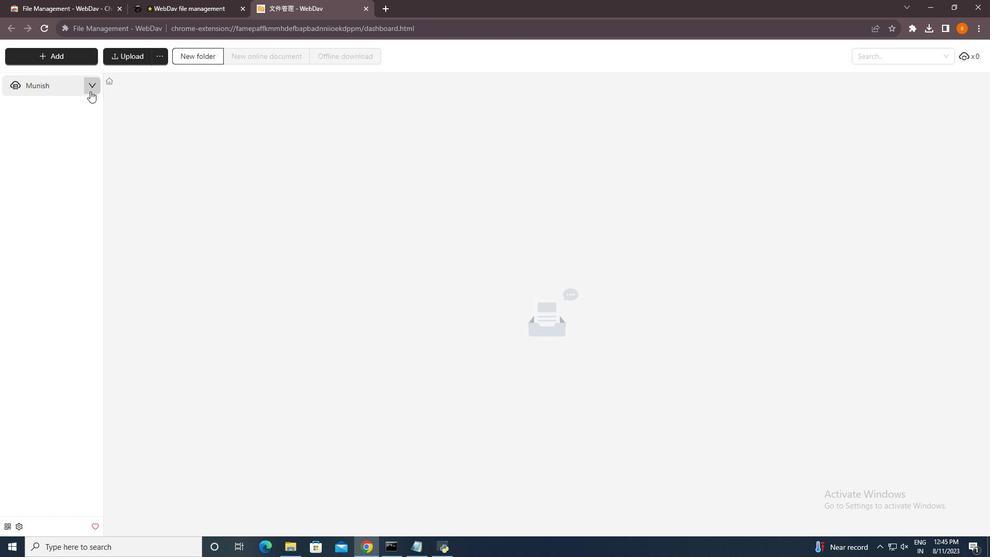 
Action: Mouse moved to (84, 185)
Screenshot: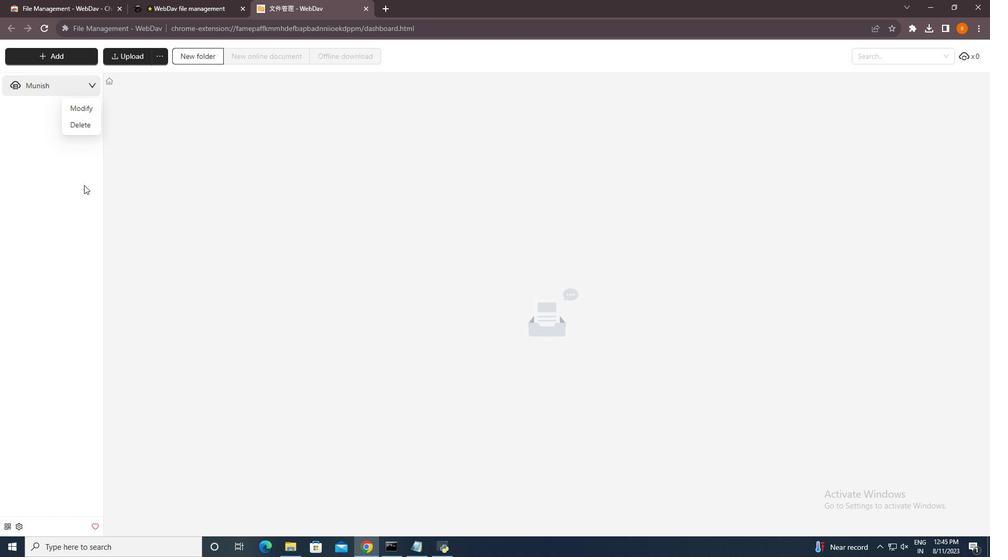 
Action: Mouse pressed left at (84, 185)
Screenshot: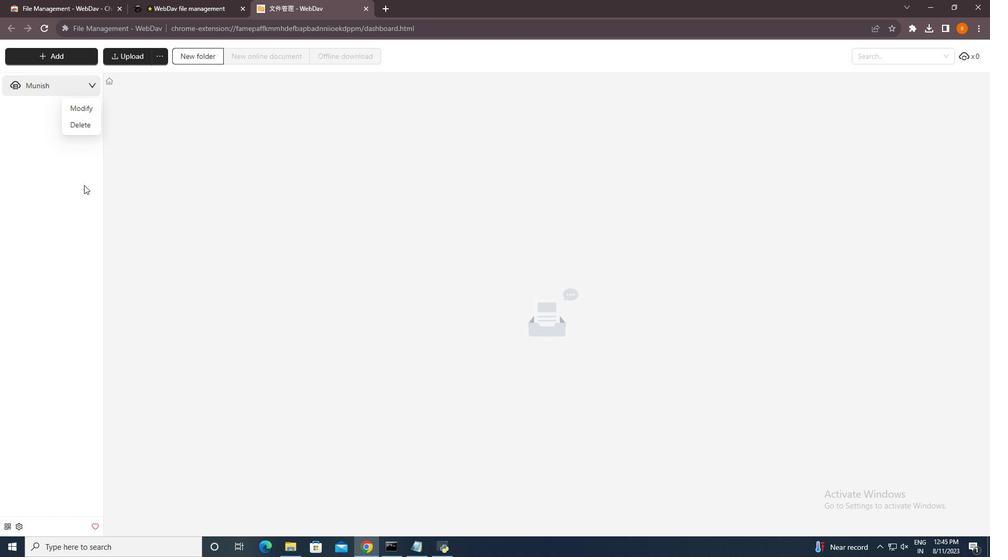 
Action: Mouse moved to (44, 53)
Screenshot: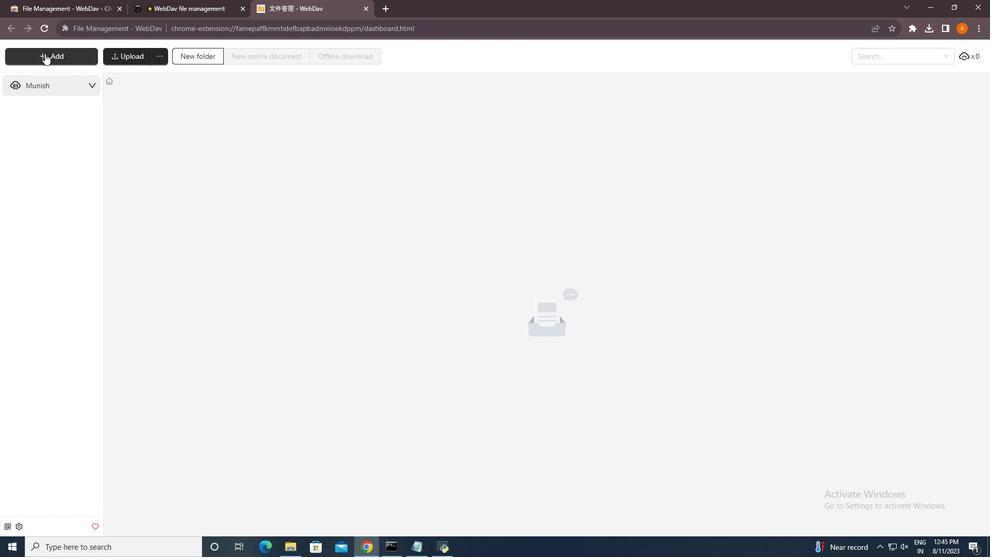 
Action: Mouse pressed left at (44, 53)
Screenshot: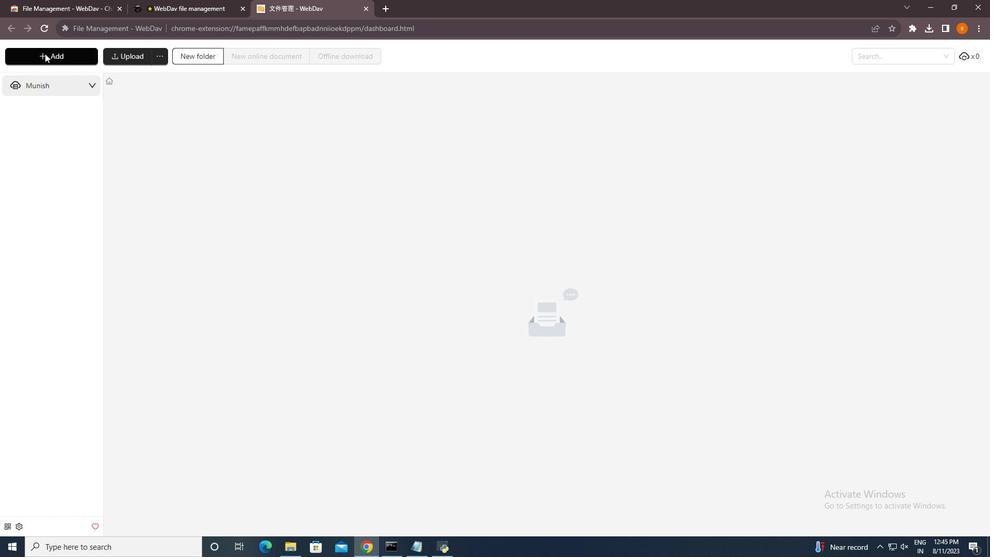 
Action: Mouse moved to (312, 372)
Screenshot: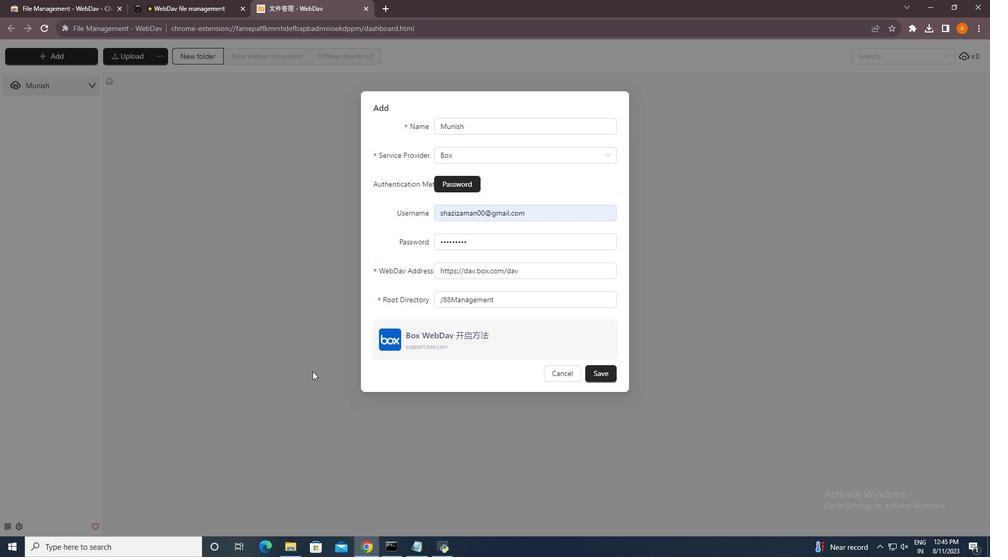 
Action: Mouse pressed left at (312, 372)
Screenshot: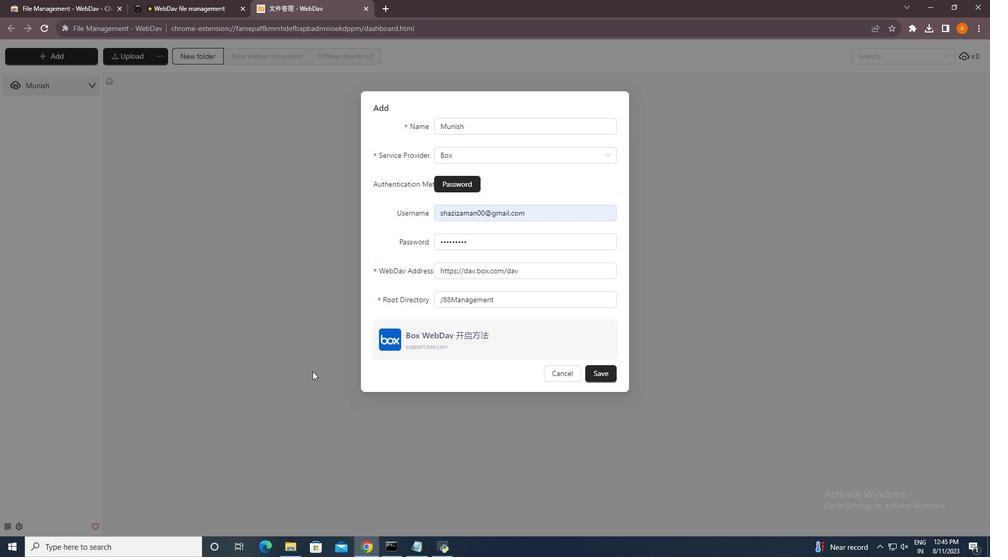
Action: Mouse moved to (312, 368)
Screenshot: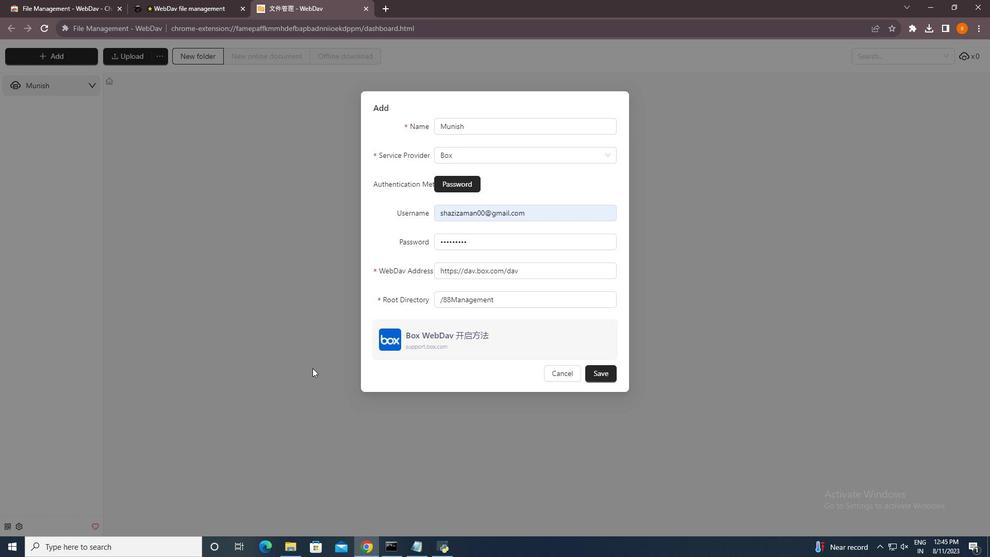 
